 Task: Create a due date automation trigger when advanced on, on the tuesday of the week a card is due add basic not assigned to member @aryan at 11:00 AM.
Action: Mouse moved to (907, 273)
Screenshot: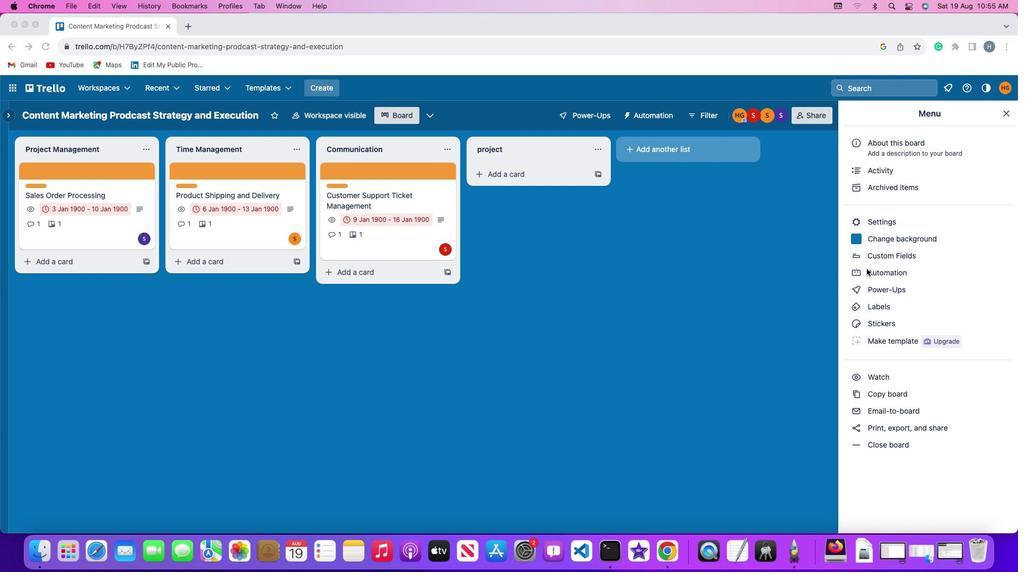 
Action: Mouse pressed left at (907, 273)
Screenshot: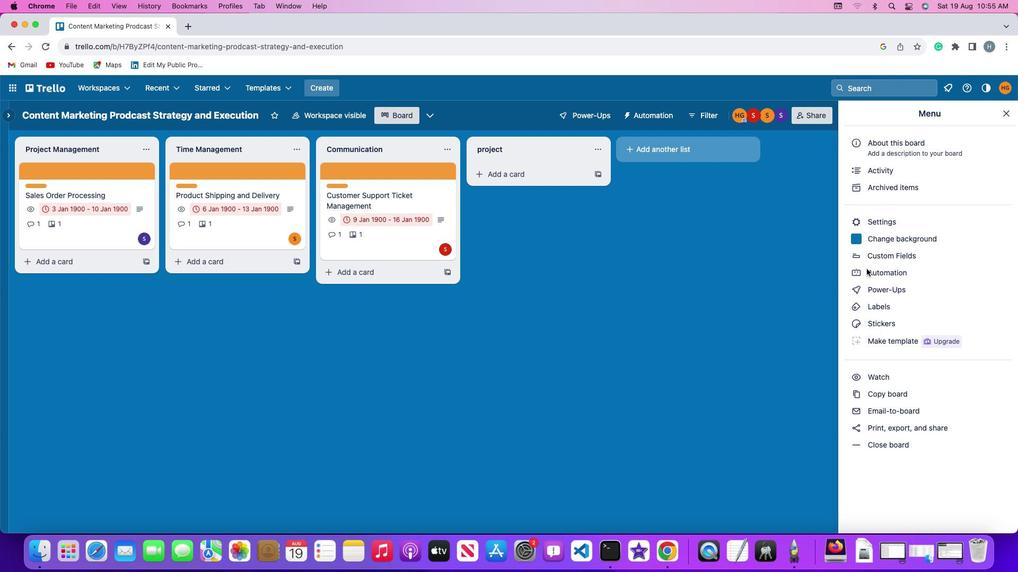 
Action: Mouse pressed left at (907, 273)
Screenshot: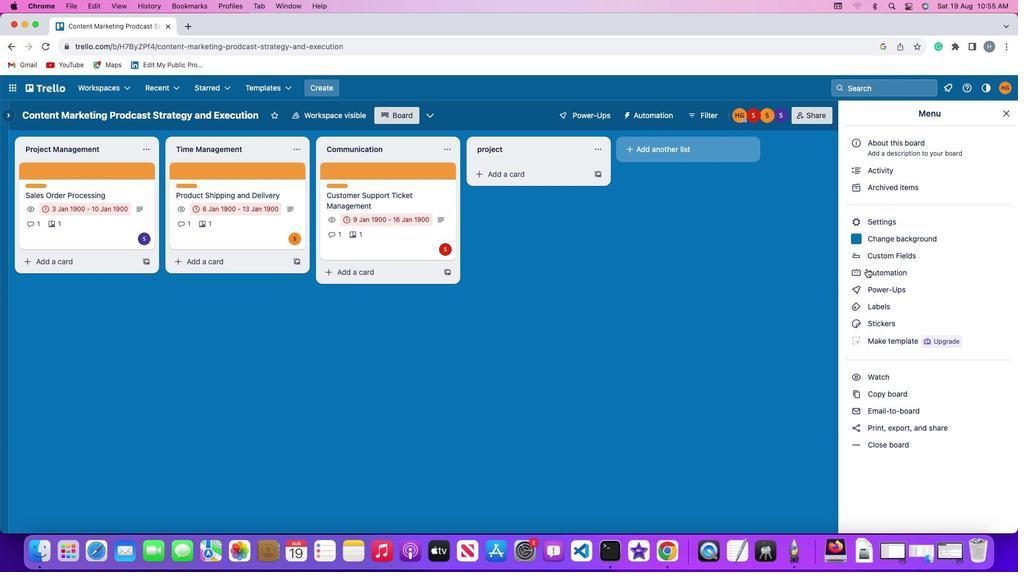 
Action: Mouse moved to (30, 258)
Screenshot: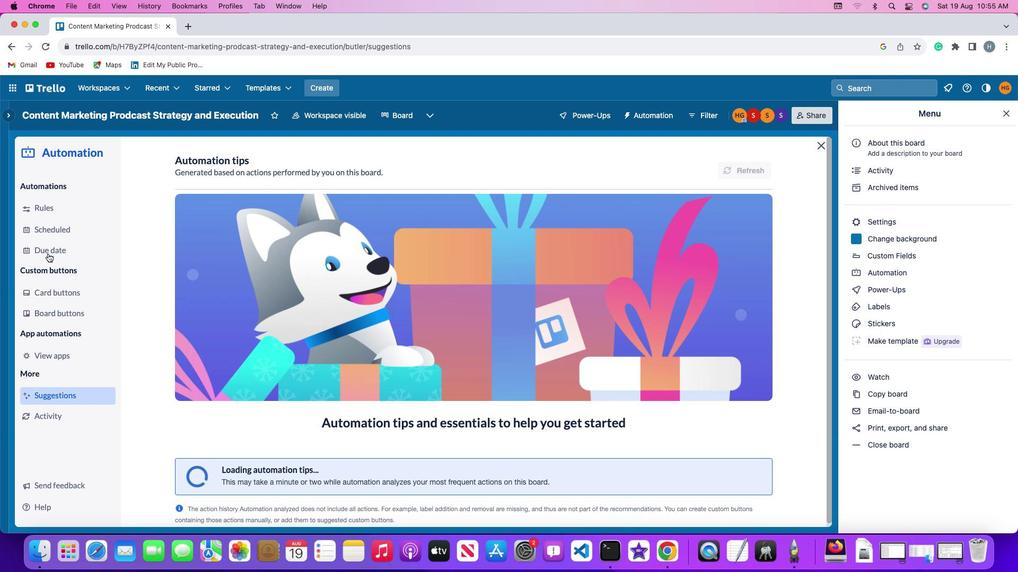 
Action: Mouse pressed left at (30, 258)
Screenshot: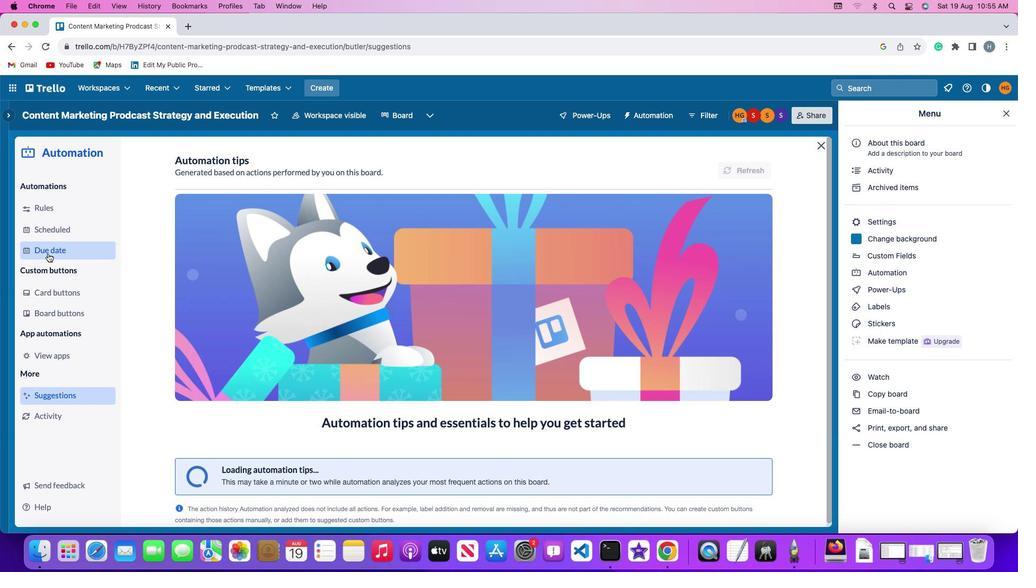 
Action: Mouse moved to (736, 172)
Screenshot: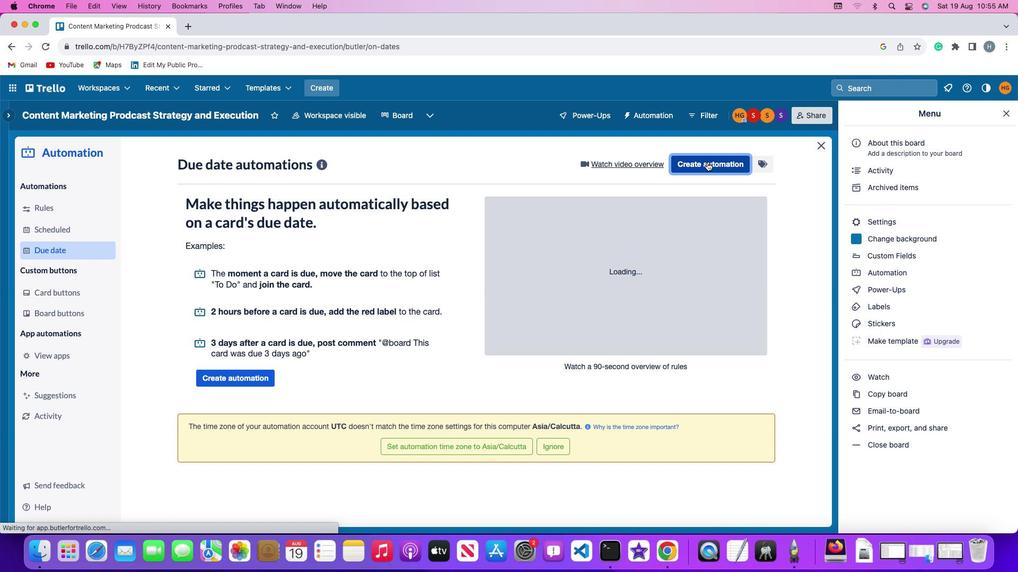 
Action: Mouse pressed left at (736, 172)
Screenshot: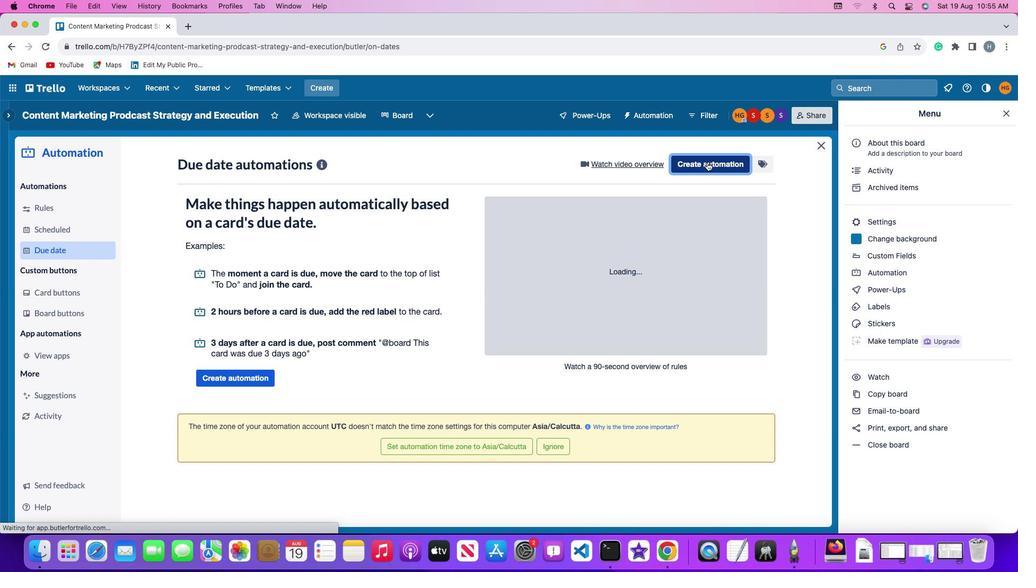 
Action: Mouse moved to (185, 267)
Screenshot: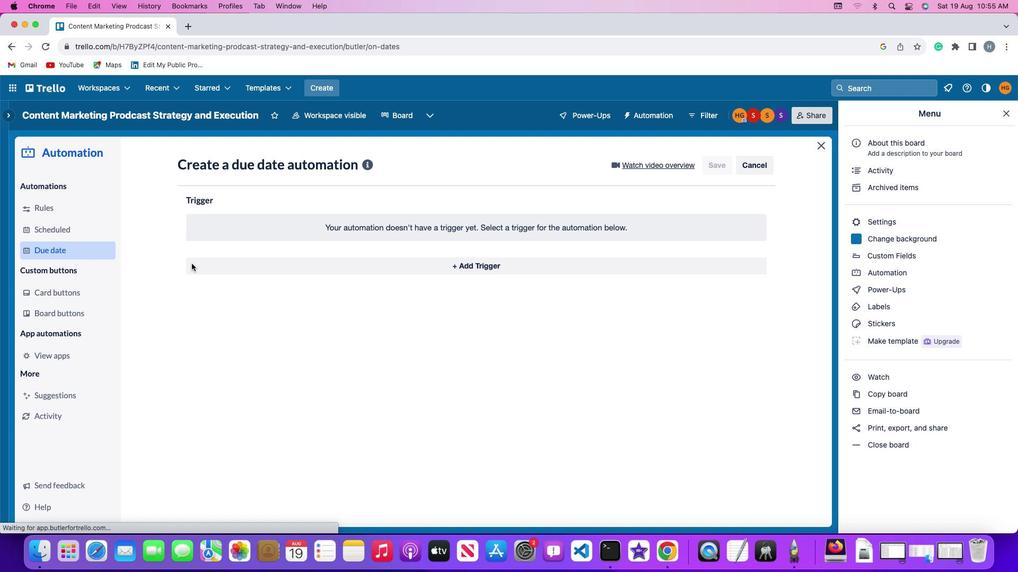 
Action: Mouse pressed left at (185, 267)
Screenshot: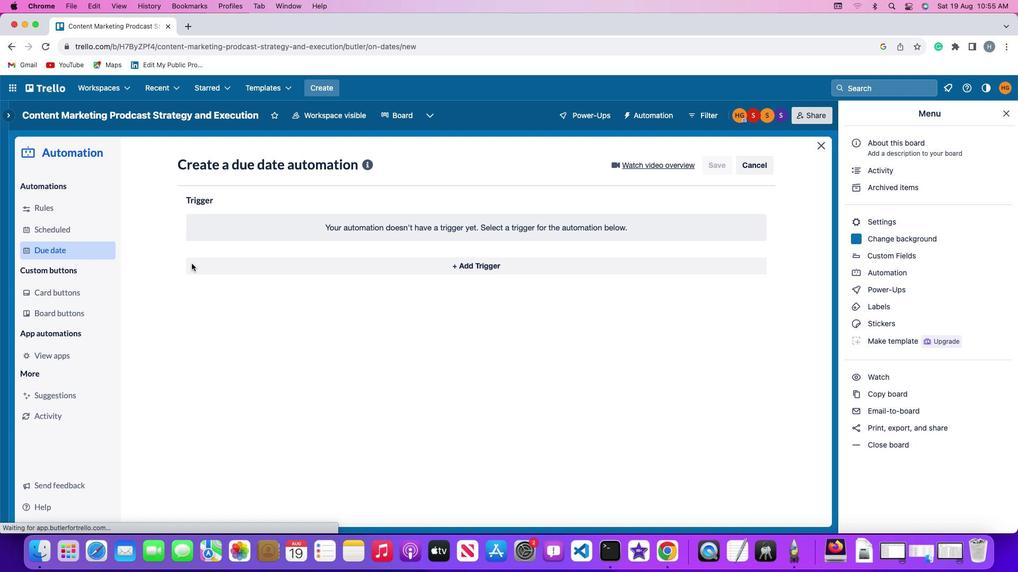 
Action: Mouse moved to (239, 458)
Screenshot: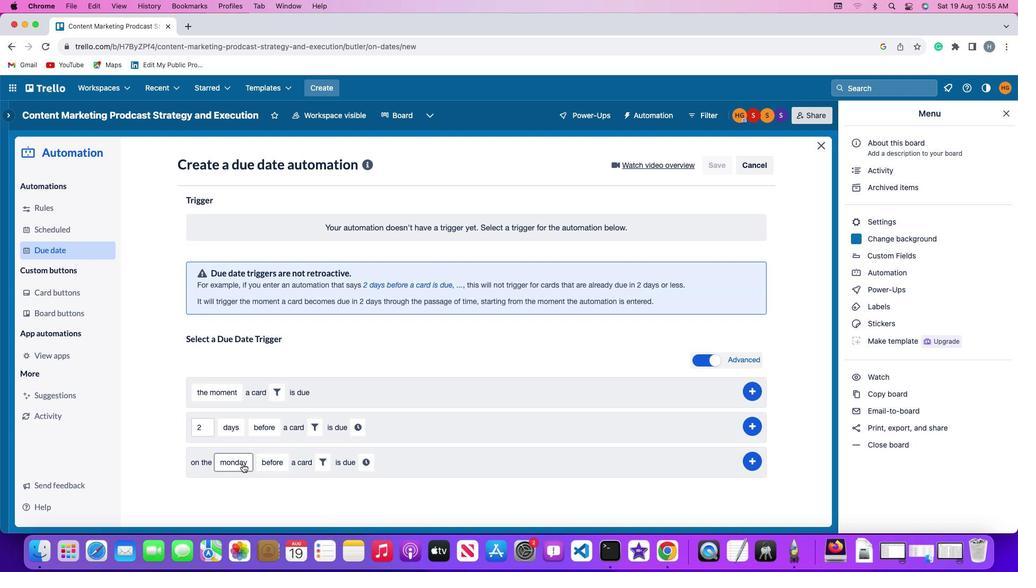 
Action: Mouse pressed left at (239, 458)
Screenshot: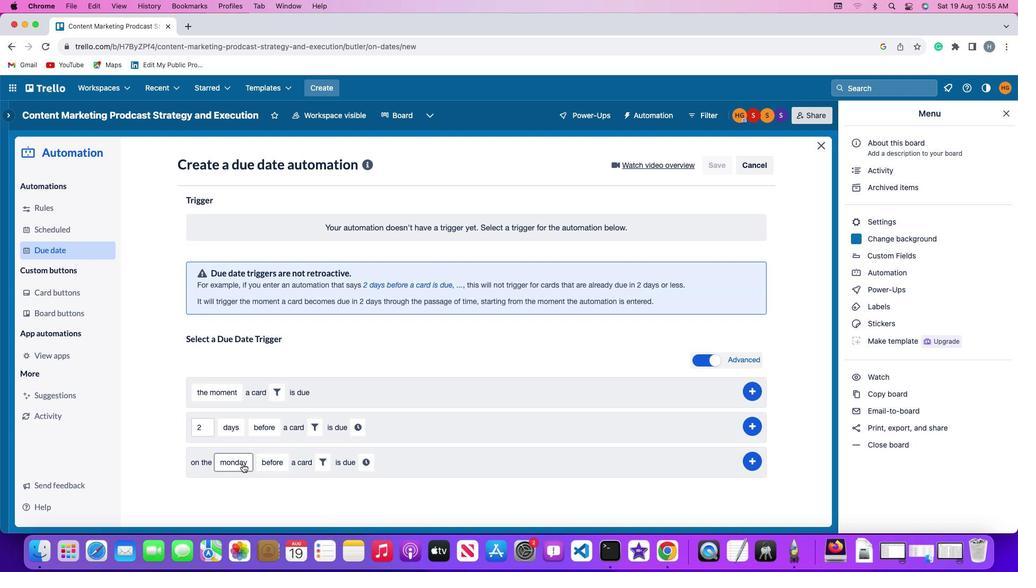 
Action: Mouse moved to (259, 338)
Screenshot: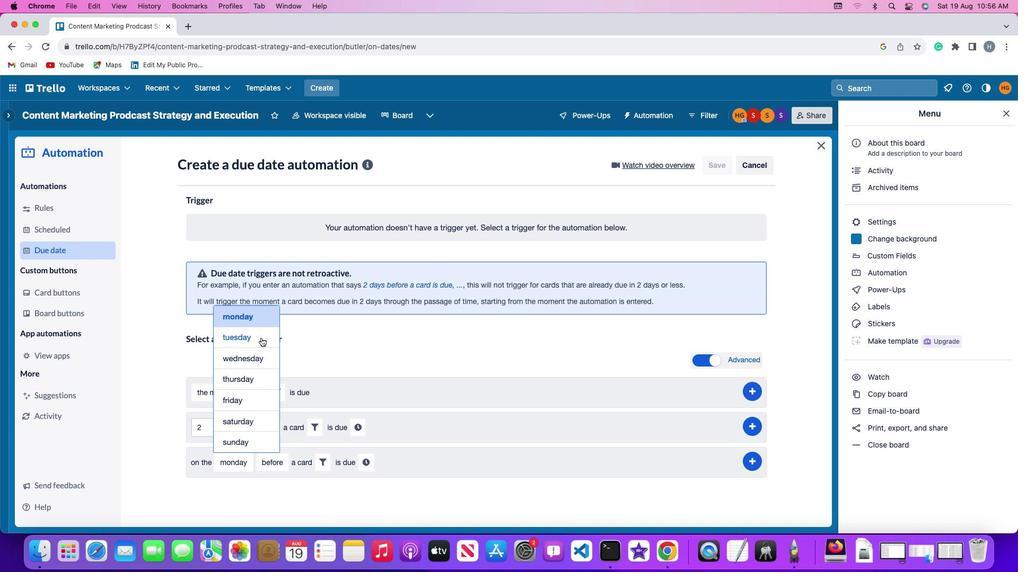 
Action: Mouse pressed left at (259, 338)
Screenshot: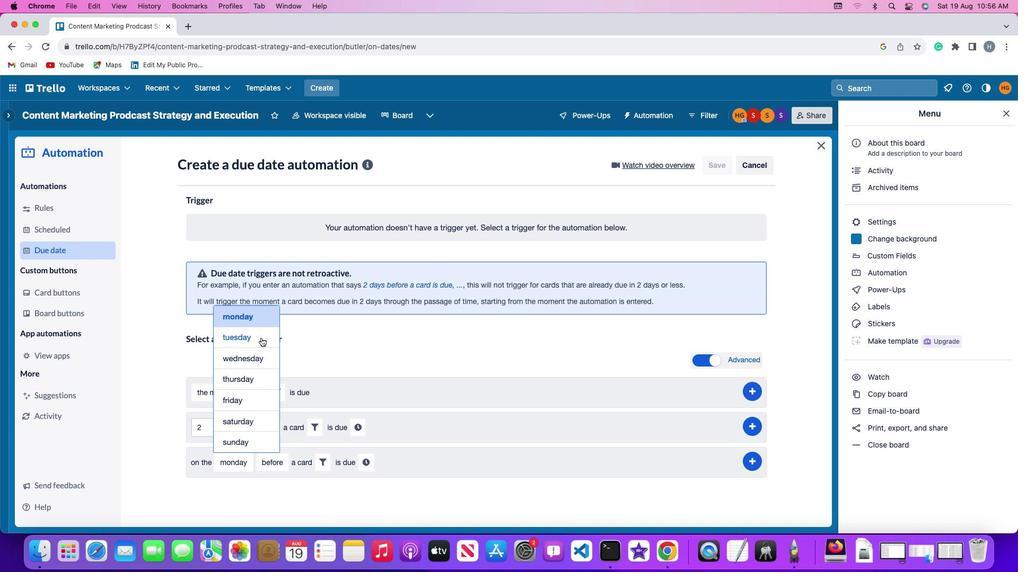 
Action: Mouse moved to (279, 457)
Screenshot: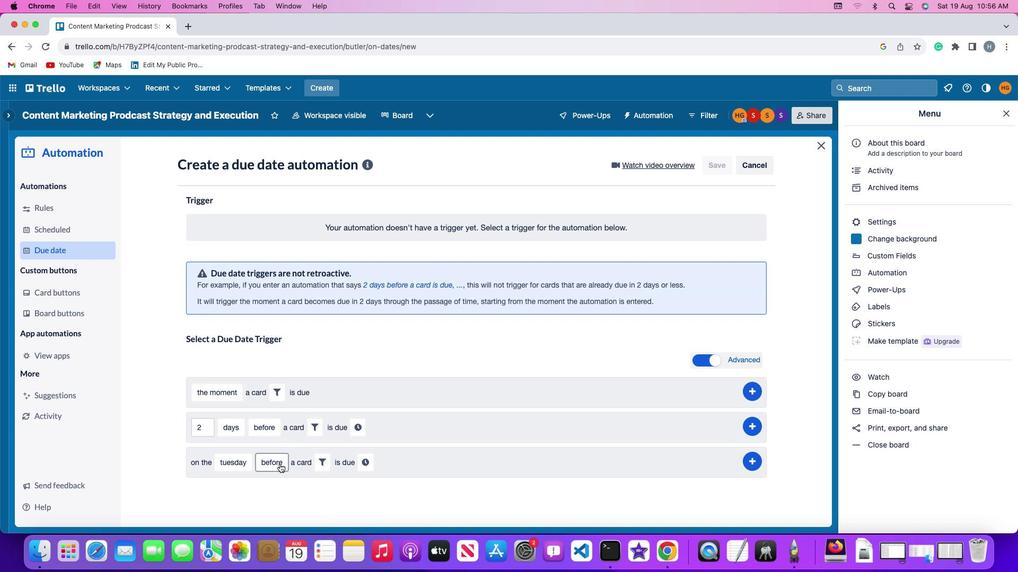 
Action: Mouse pressed left at (279, 457)
Screenshot: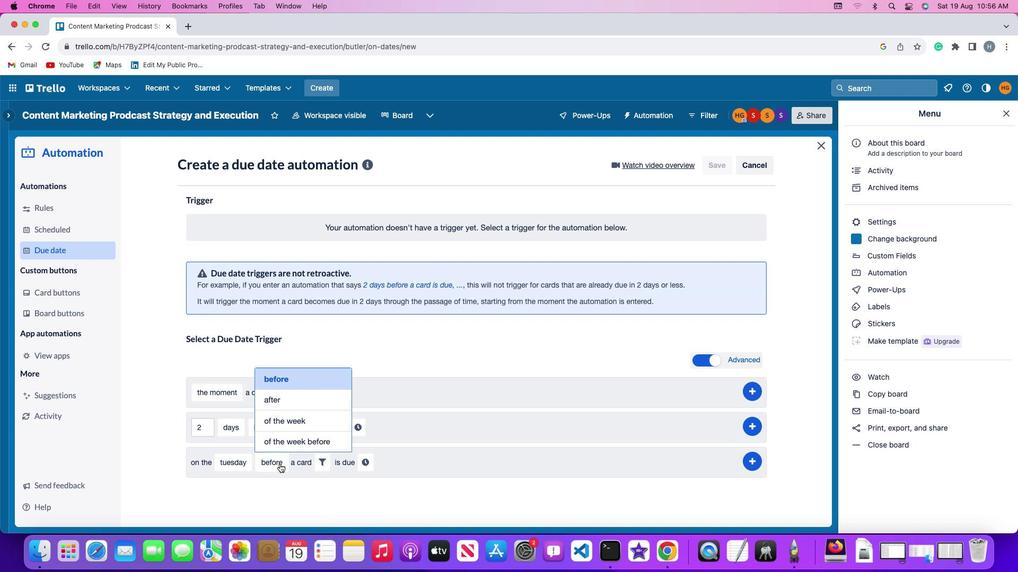 
Action: Mouse moved to (291, 419)
Screenshot: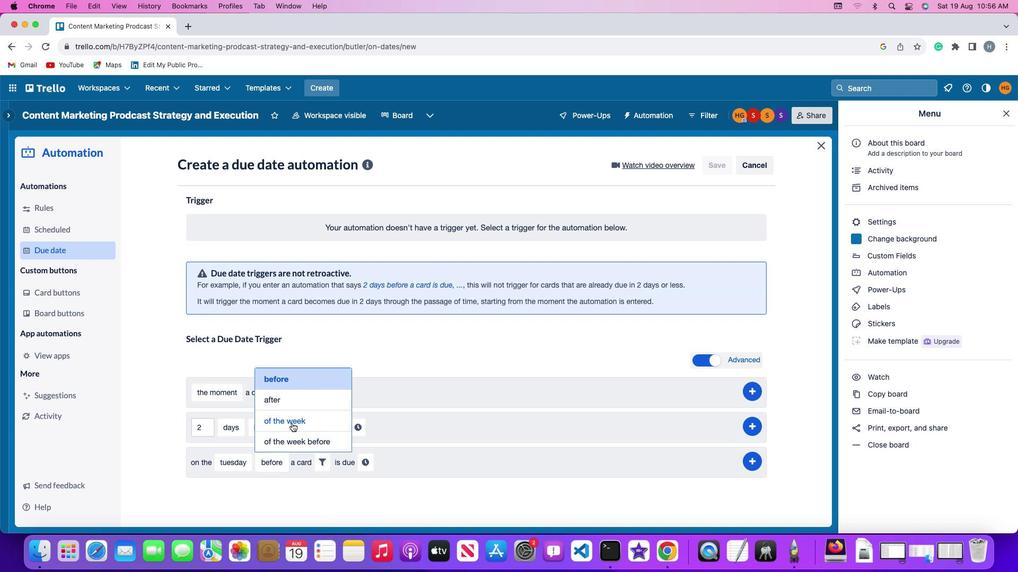 
Action: Mouse pressed left at (291, 419)
Screenshot: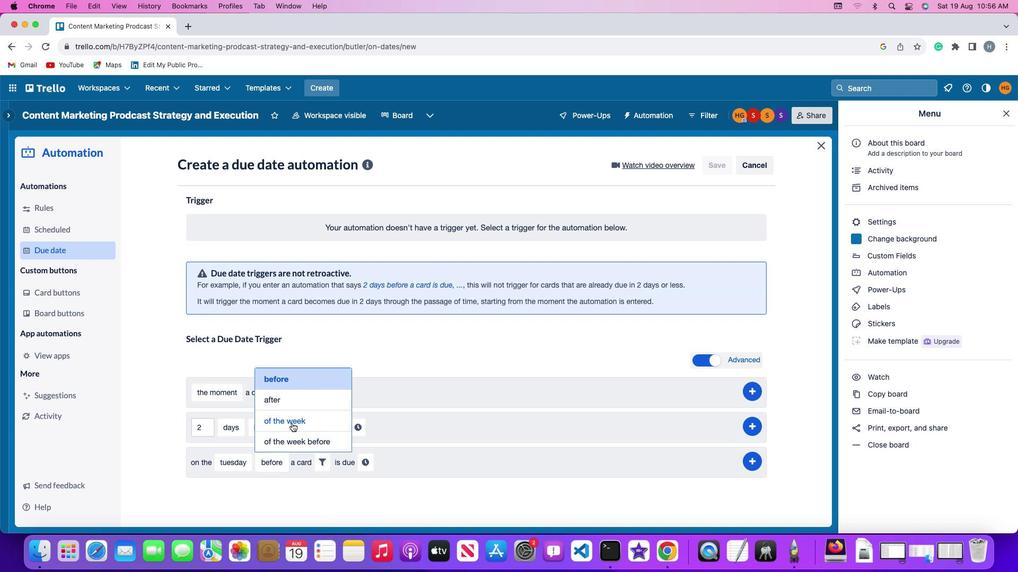 
Action: Mouse moved to (332, 457)
Screenshot: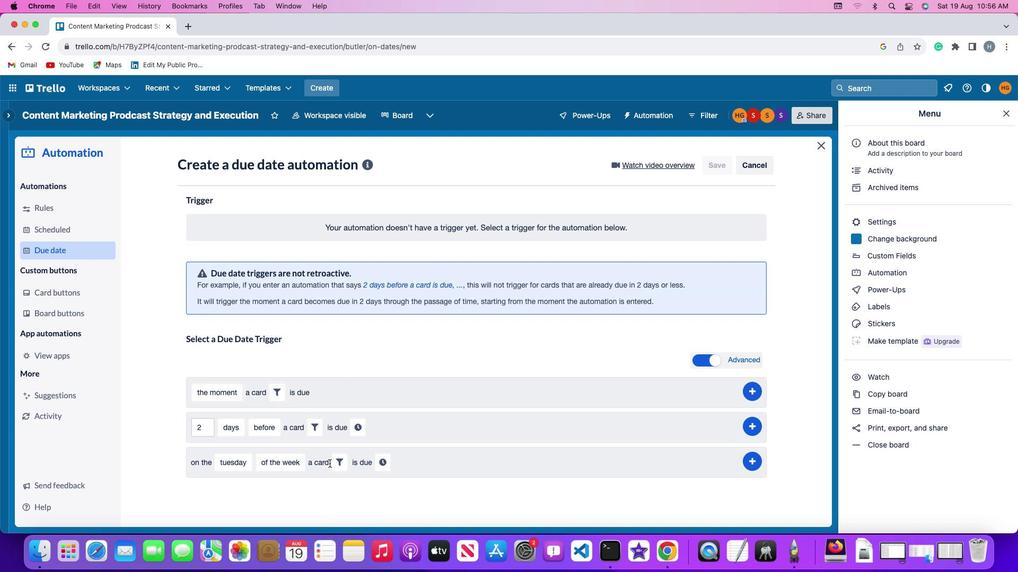 
Action: Mouse pressed left at (332, 457)
Screenshot: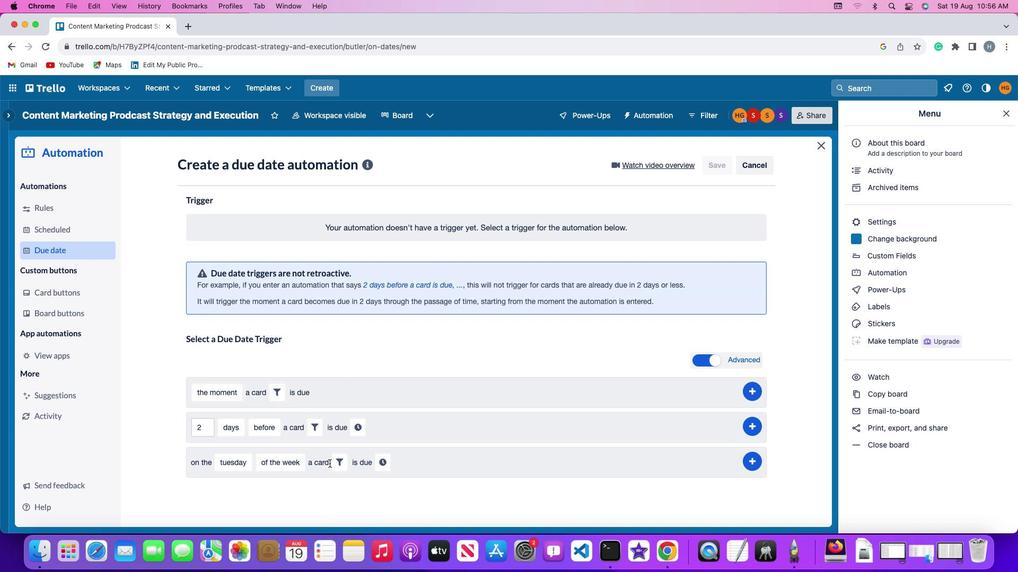 
Action: Mouse moved to (339, 457)
Screenshot: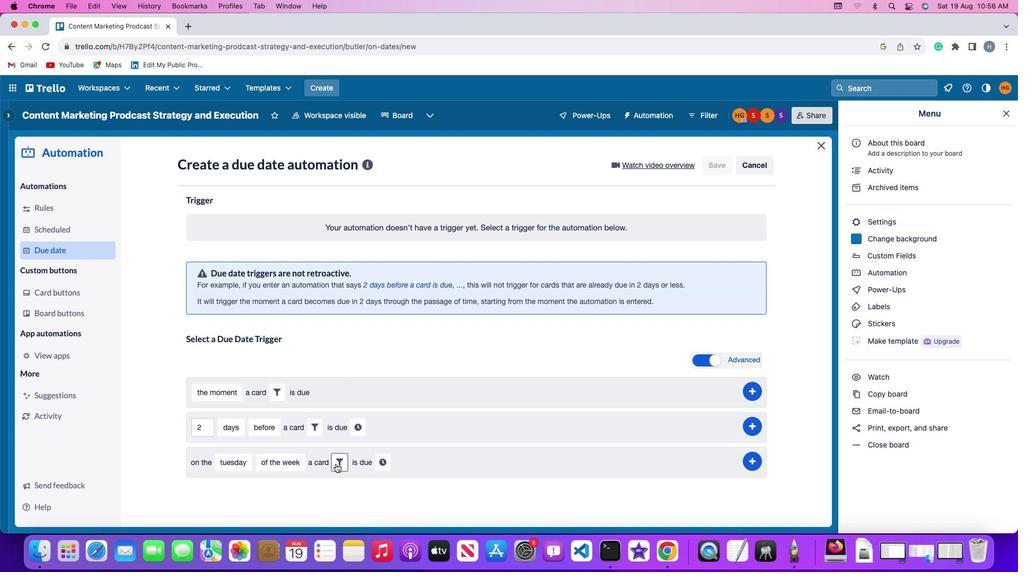 
Action: Mouse pressed left at (339, 457)
Screenshot: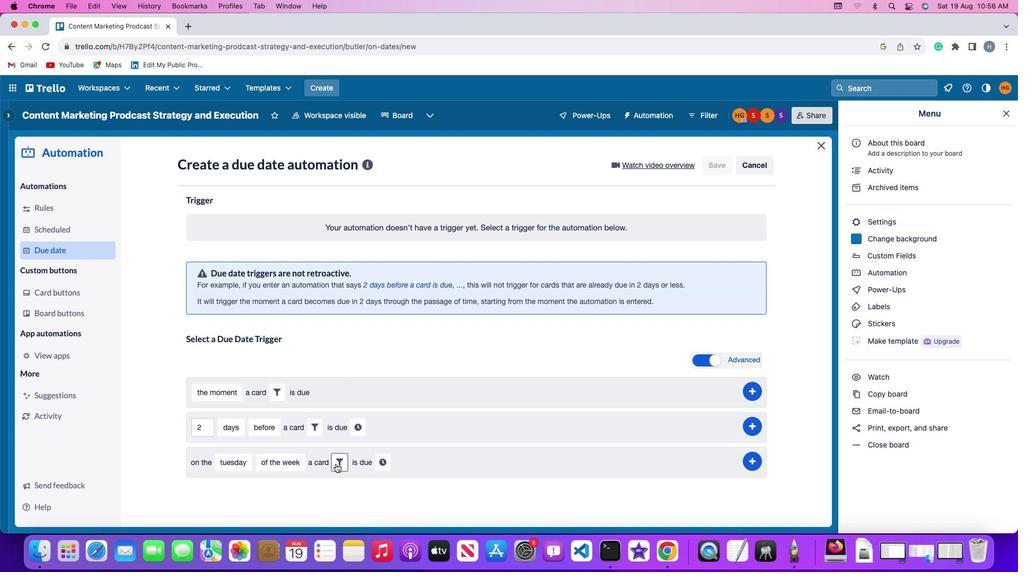 
Action: Mouse moved to (310, 487)
Screenshot: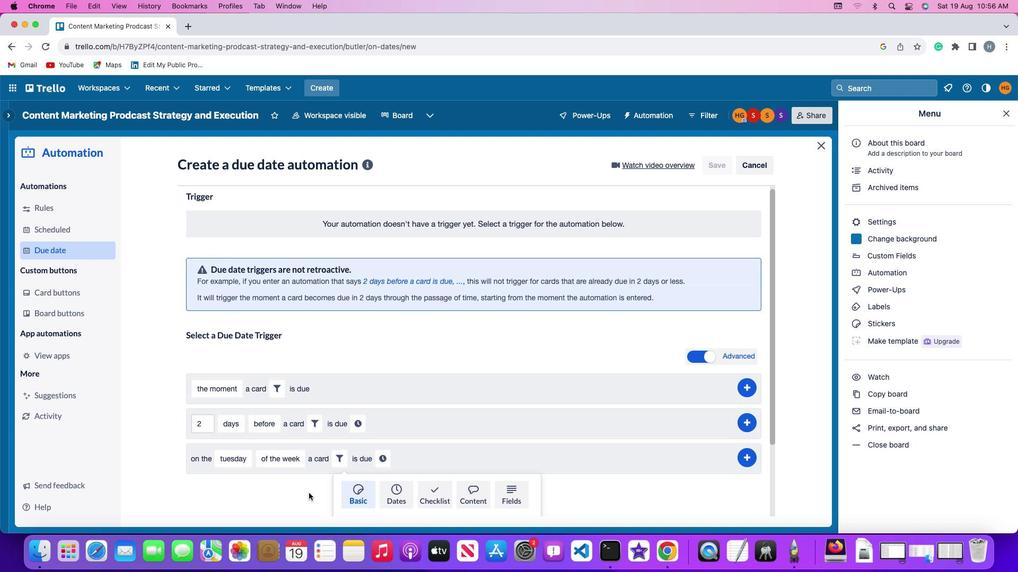 
Action: Mouse scrolled (310, 487) with delta (-19, 17)
Screenshot: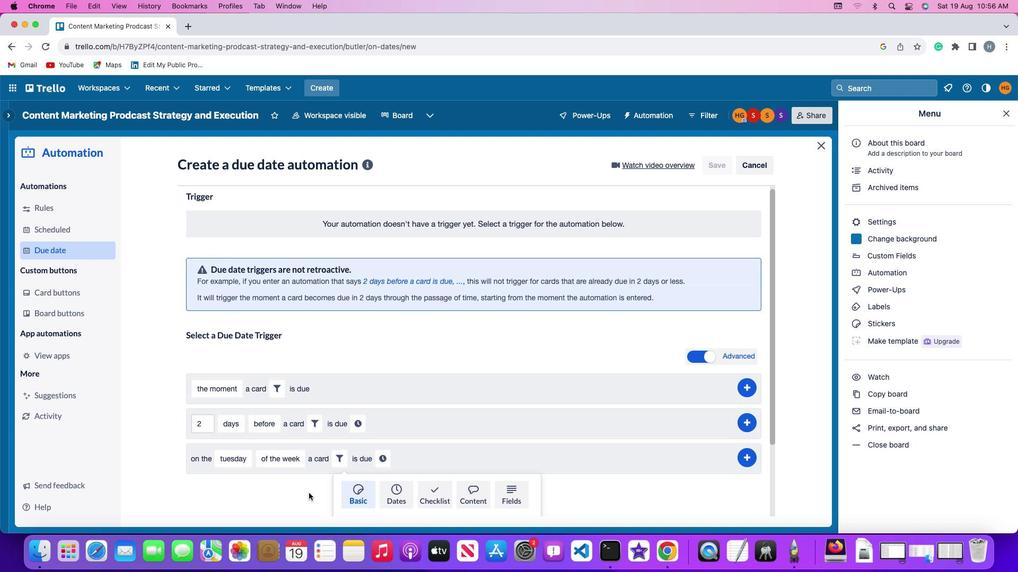 
Action: Mouse scrolled (310, 487) with delta (-19, 17)
Screenshot: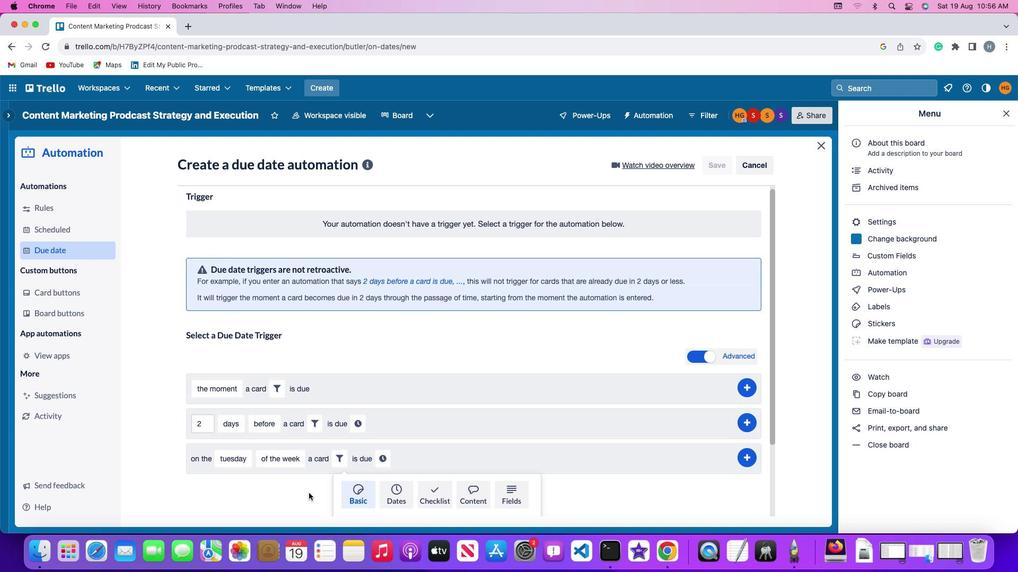 
Action: Mouse scrolled (310, 487) with delta (-19, 15)
Screenshot: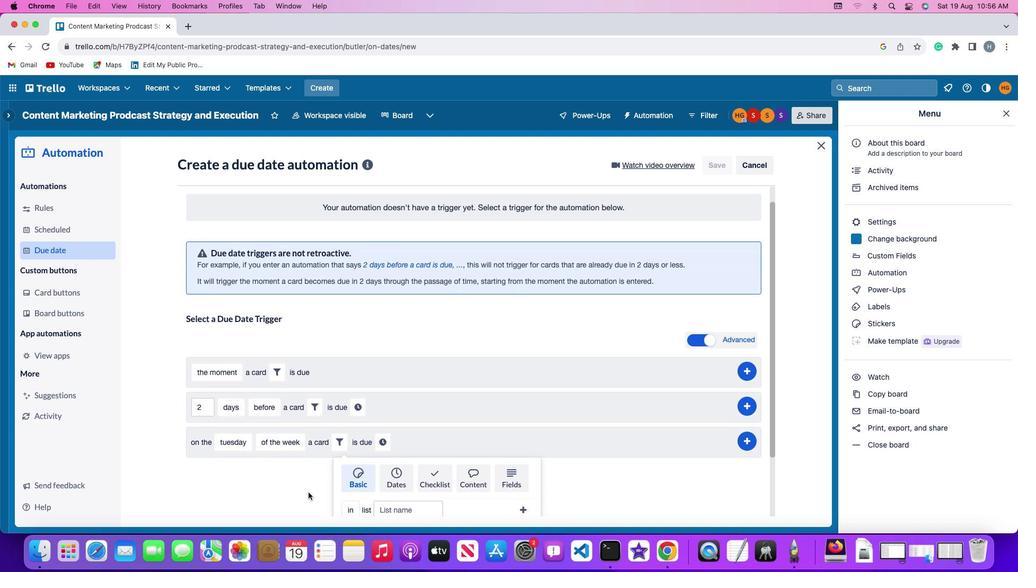 
Action: Mouse scrolled (310, 487) with delta (-19, 15)
Screenshot: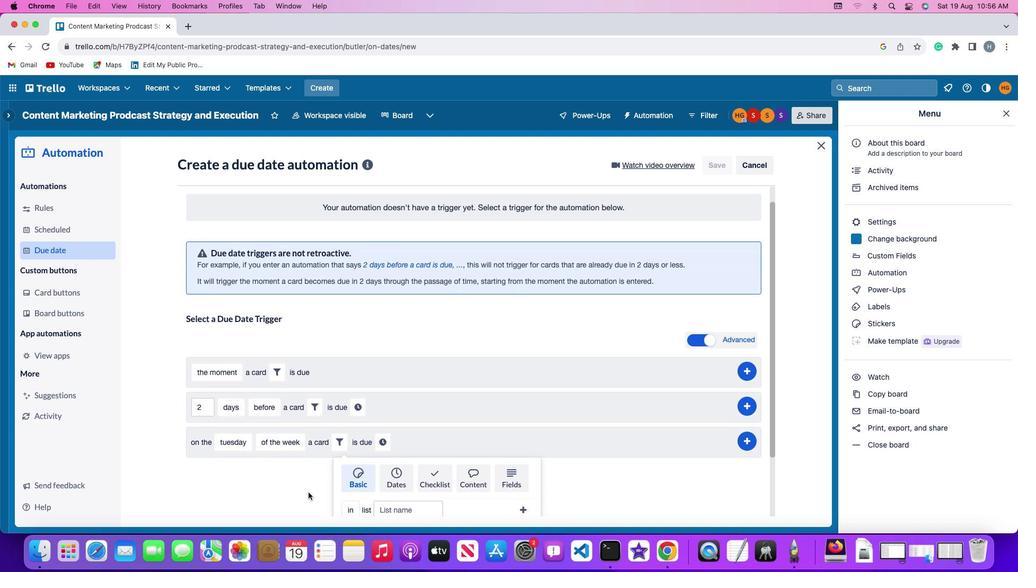 
Action: Mouse moved to (310, 485)
Screenshot: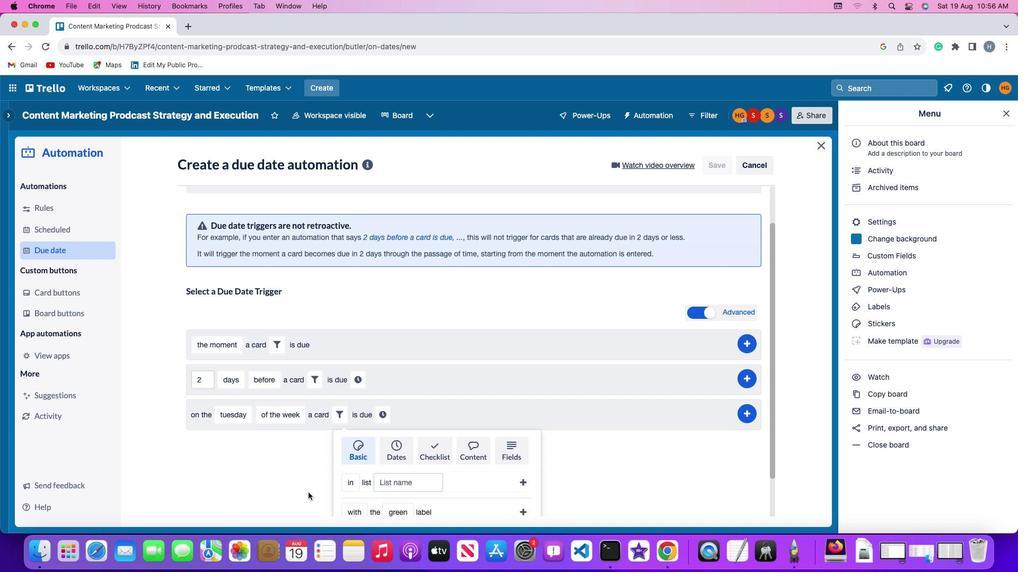 
Action: Mouse scrolled (310, 485) with delta (-19, 14)
Screenshot: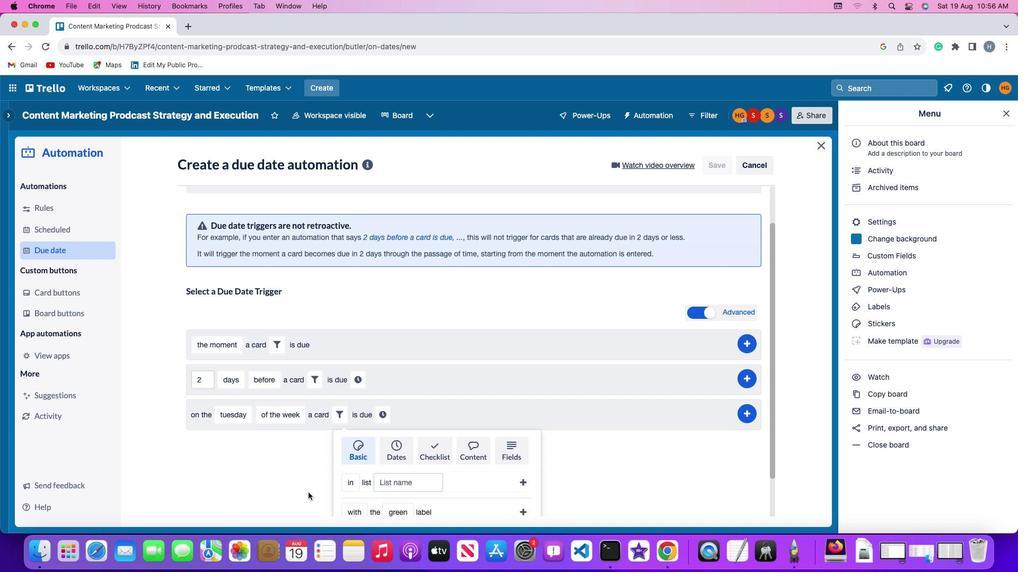 
Action: Mouse moved to (310, 484)
Screenshot: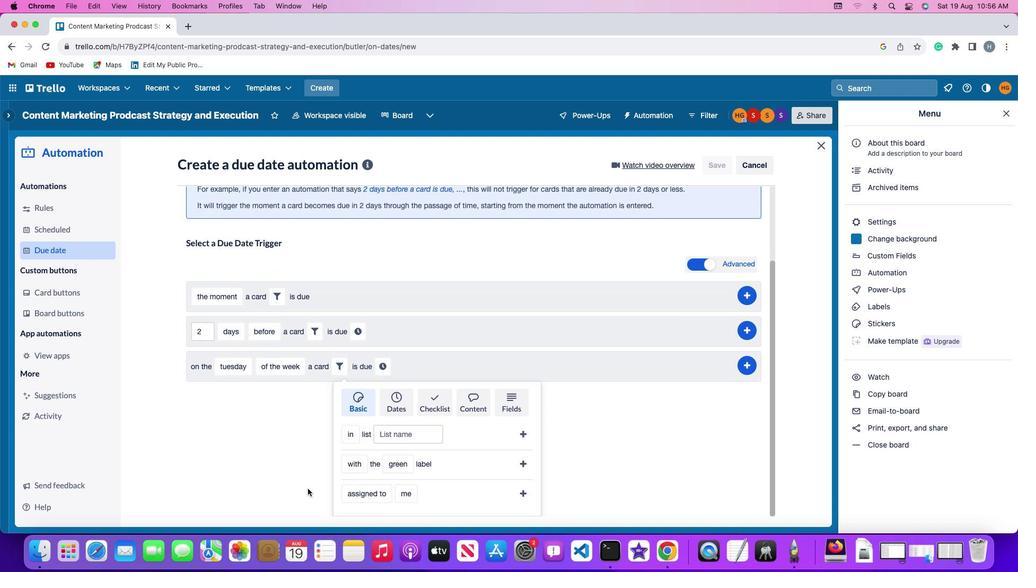 
Action: Mouse scrolled (310, 484) with delta (-19, 17)
Screenshot: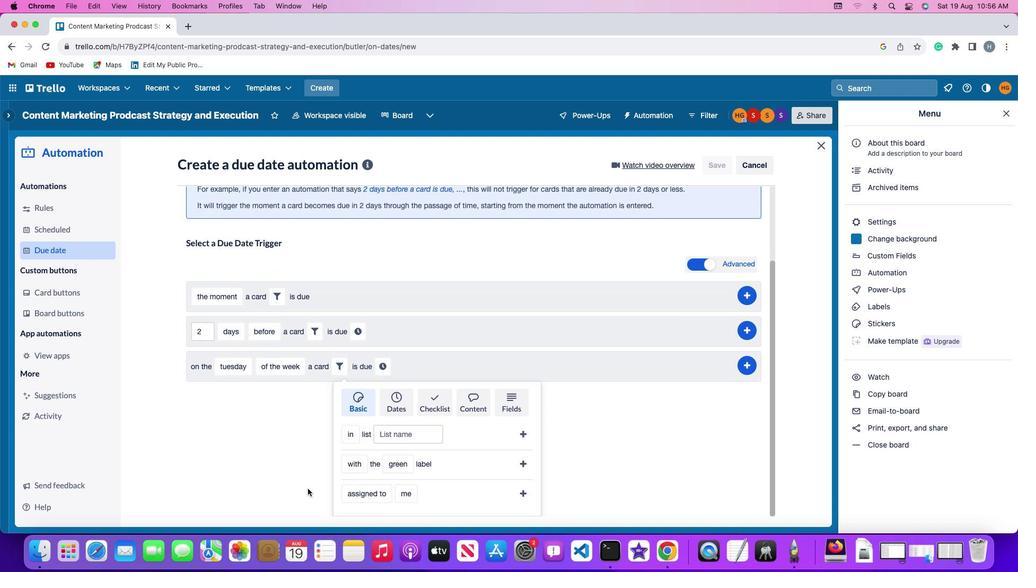 
Action: Mouse moved to (309, 483)
Screenshot: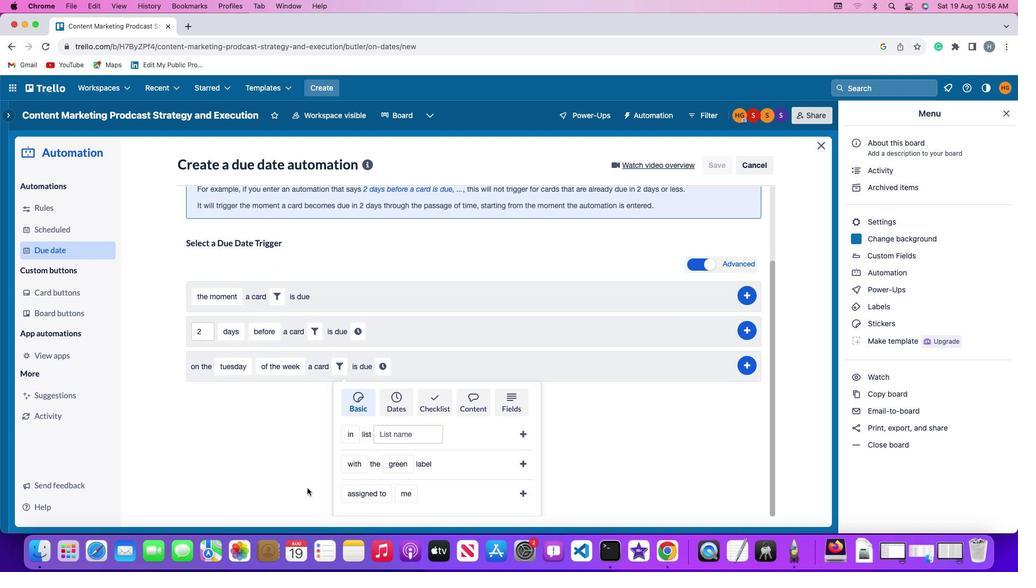 
Action: Mouse scrolled (309, 483) with delta (-19, 17)
Screenshot: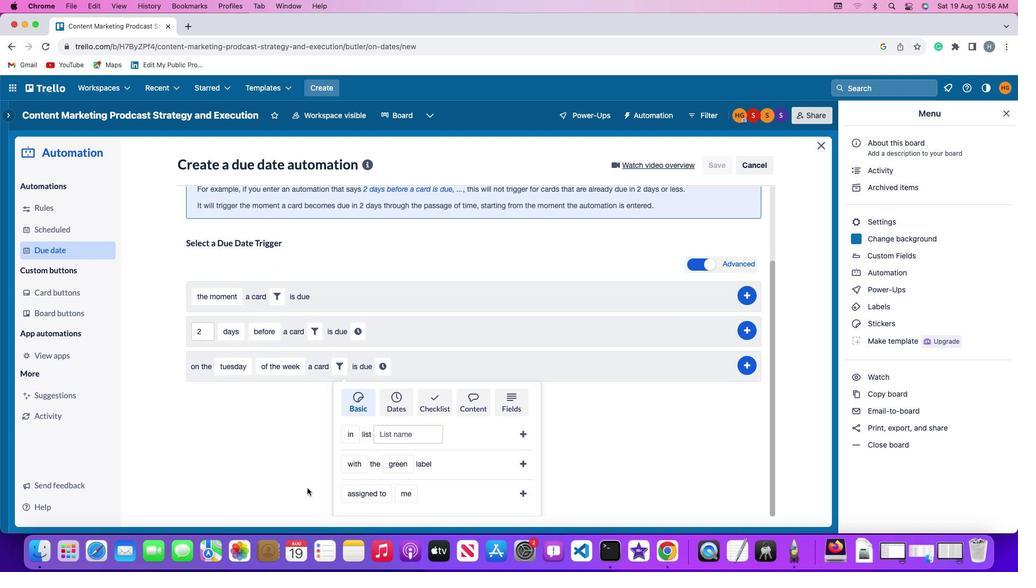 
Action: Mouse moved to (308, 480)
Screenshot: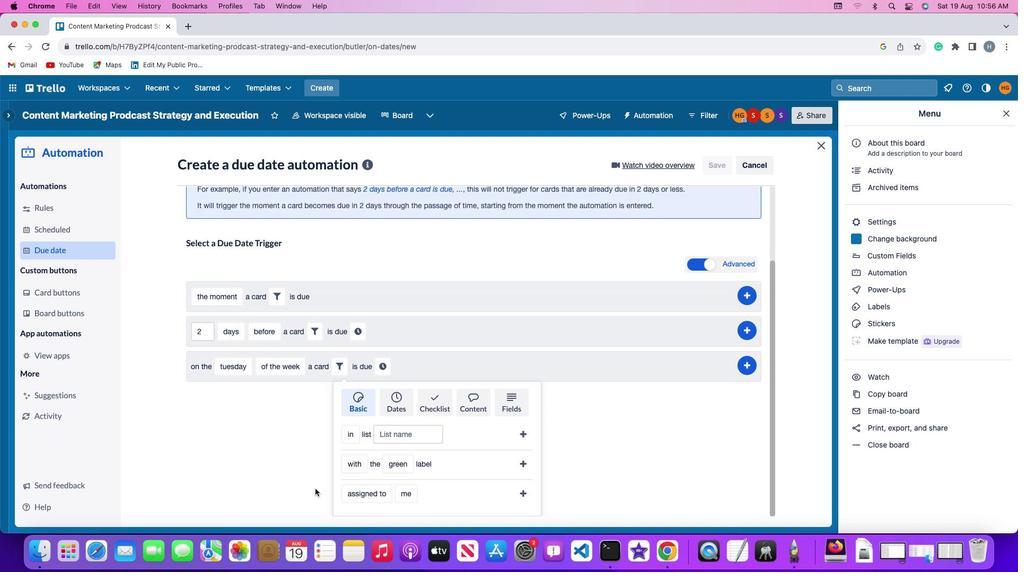 
Action: Mouse scrolled (308, 480) with delta (-19, 16)
Screenshot: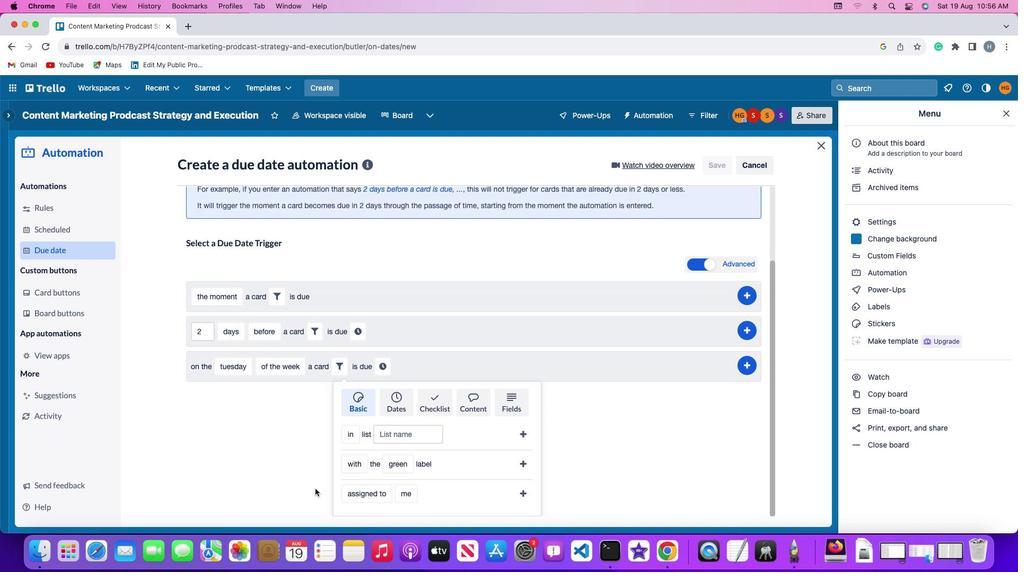 
Action: Mouse moved to (376, 488)
Screenshot: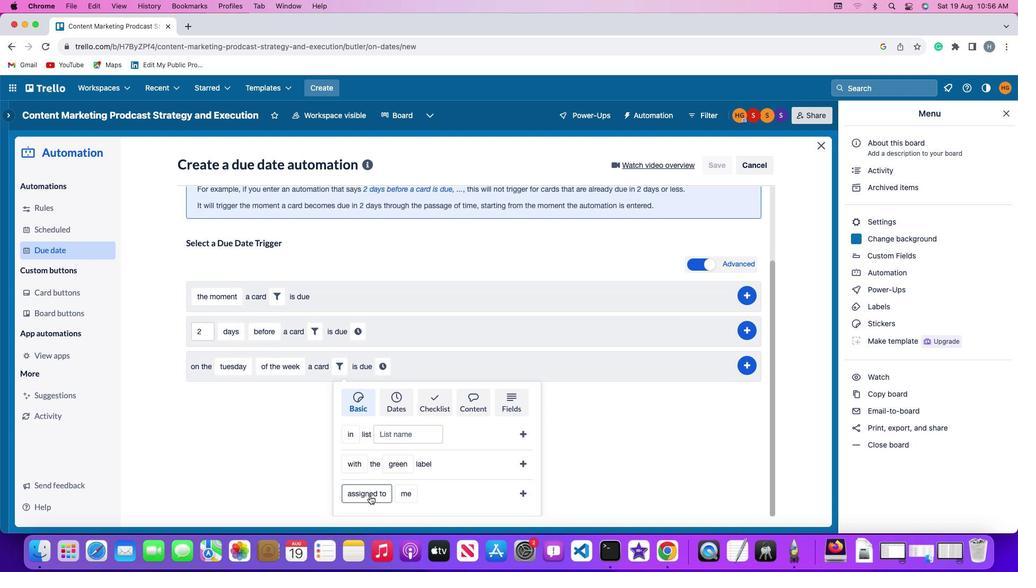 
Action: Mouse pressed left at (376, 488)
Screenshot: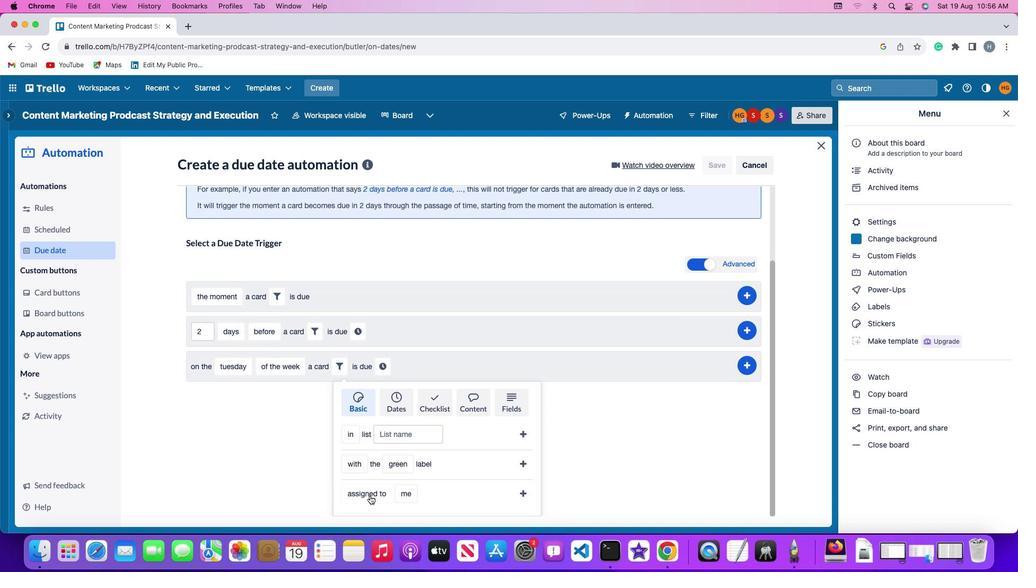 
Action: Mouse moved to (377, 468)
Screenshot: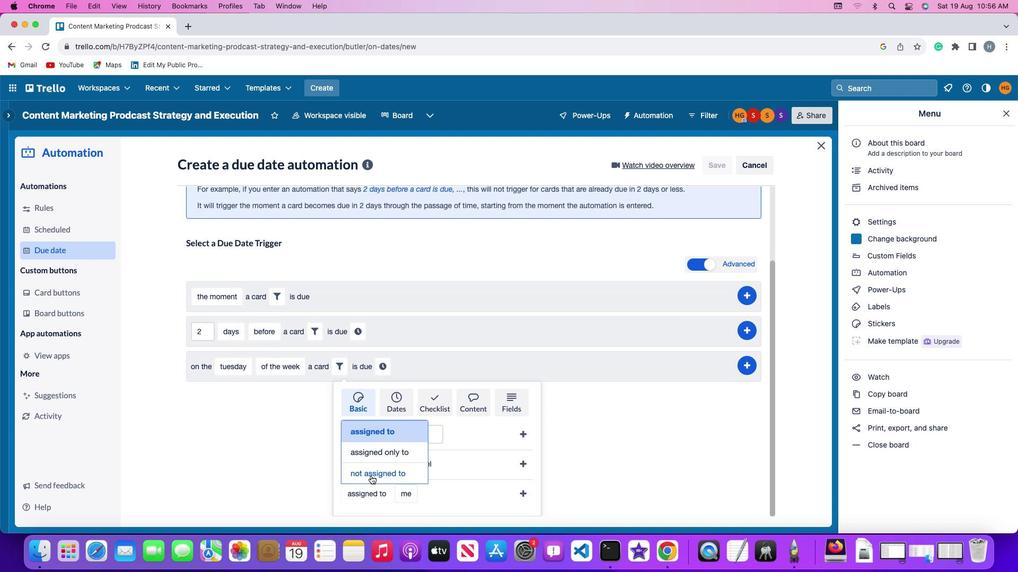 
Action: Mouse pressed left at (377, 468)
Screenshot: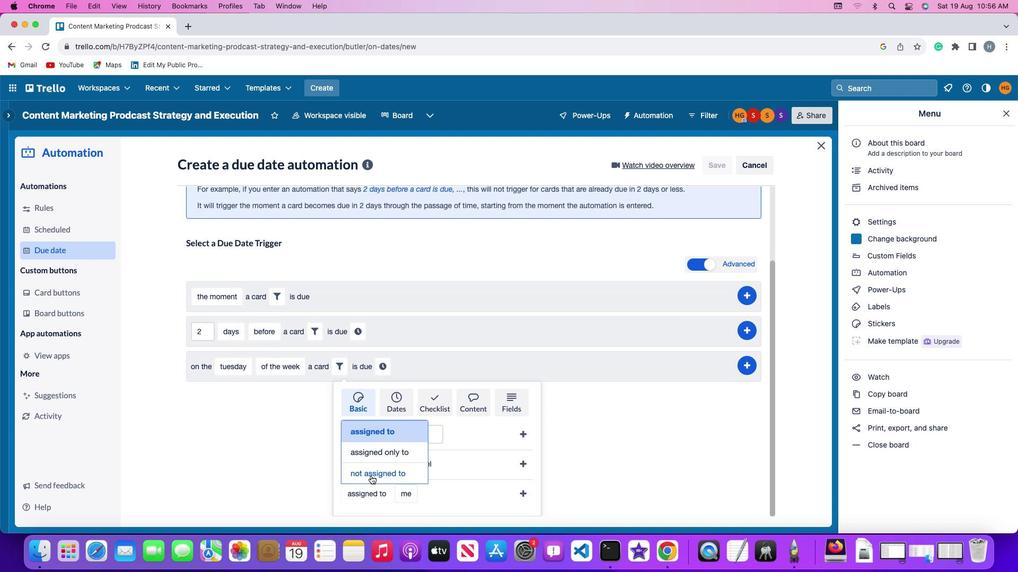 
Action: Mouse moved to (426, 483)
Screenshot: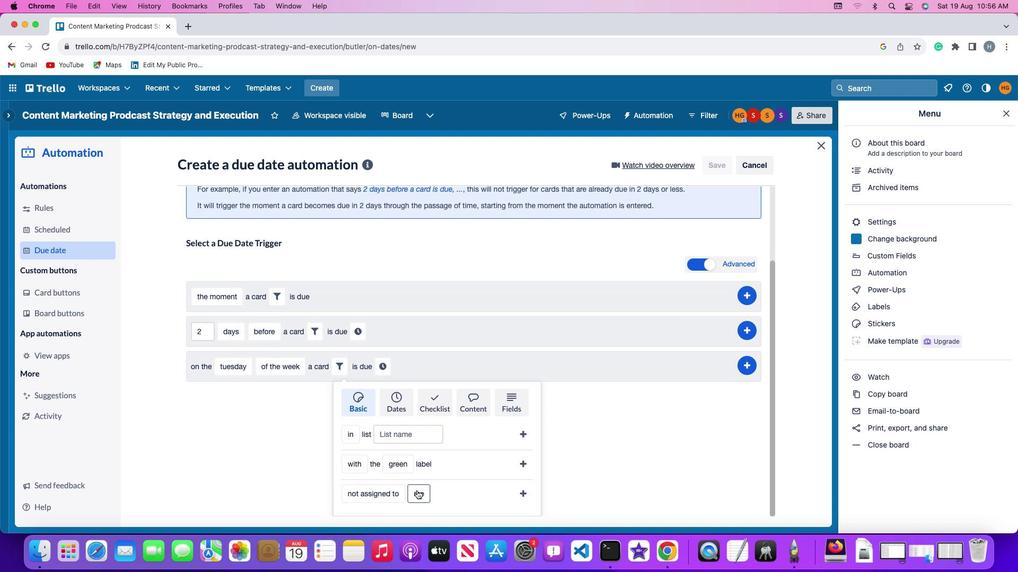 
Action: Mouse pressed left at (426, 483)
Screenshot: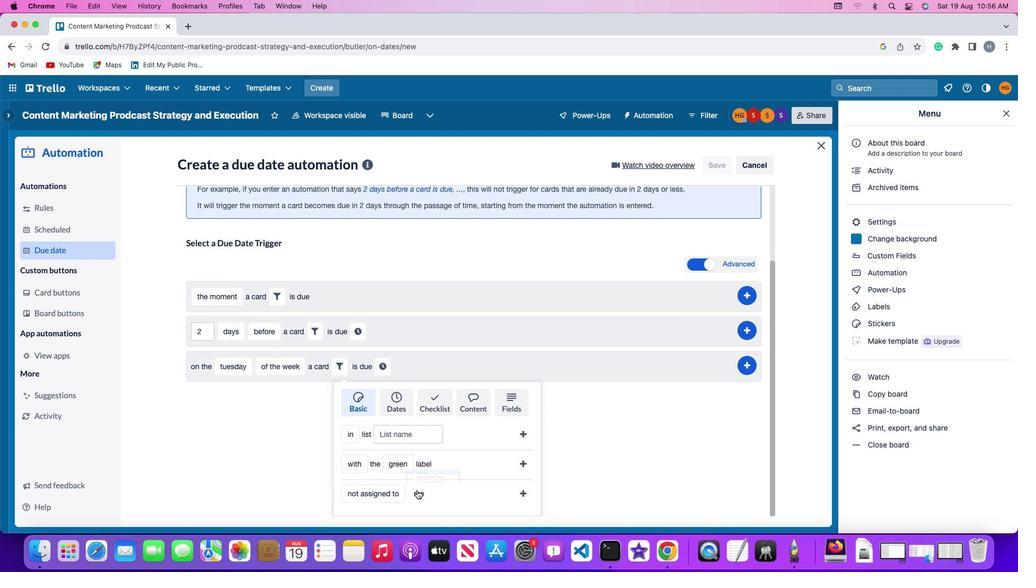 
Action: Mouse moved to (429, 464)
Screenshot: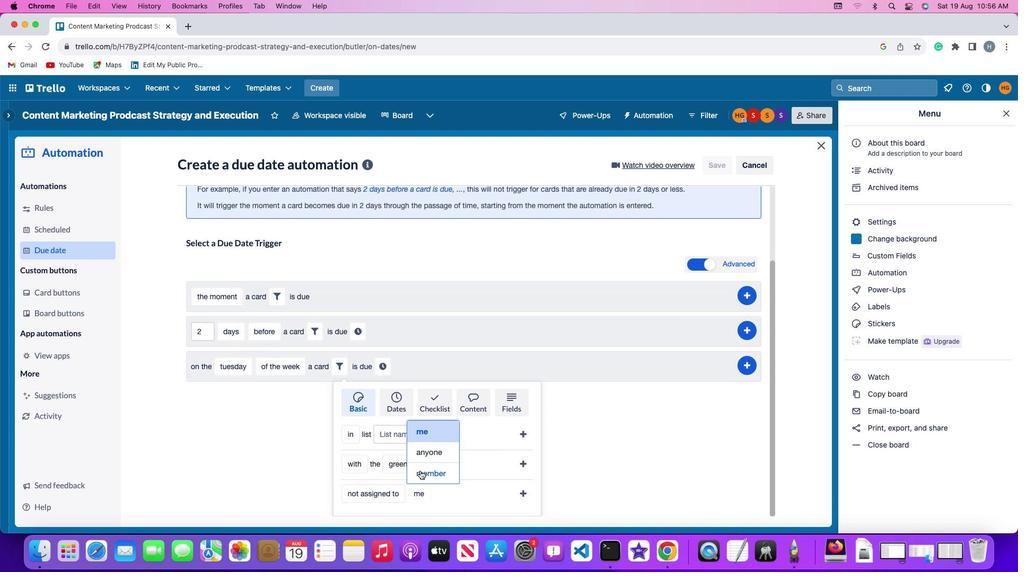 
Action: Mouse pressed left at (429, 464)
Screenshot: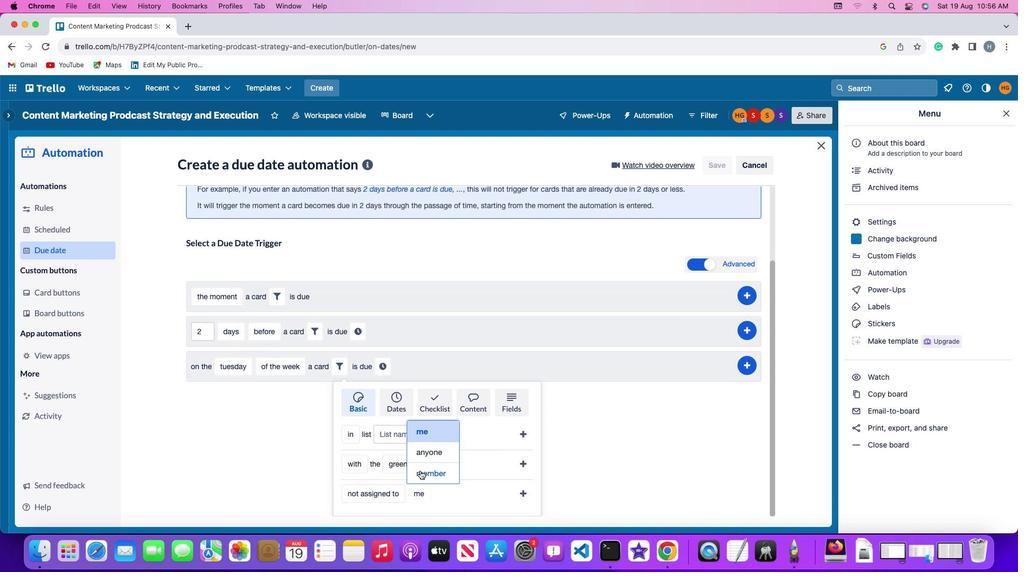 
Action: Mouse moved to (493, 487)
Screenshot: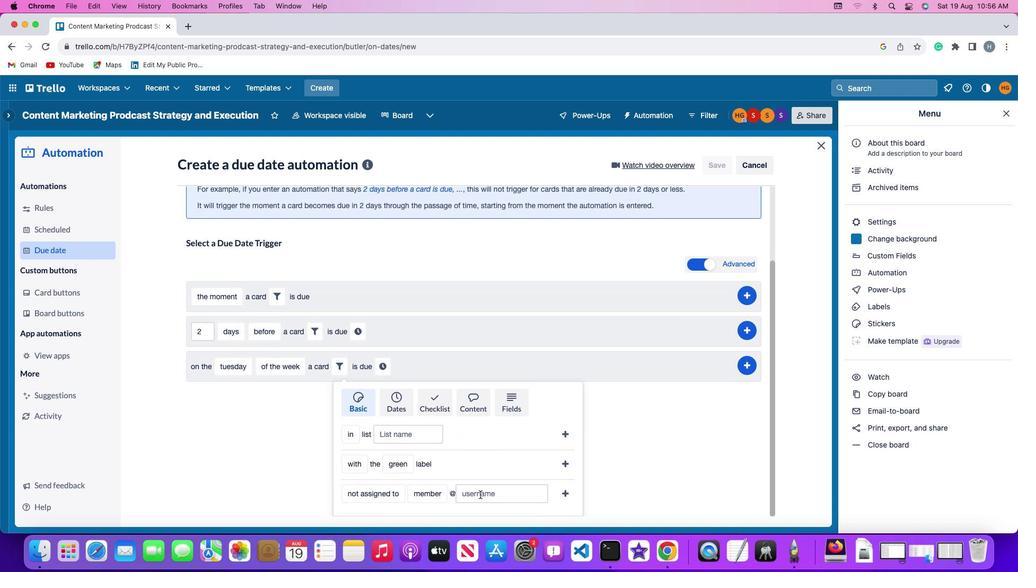 
Action: Mouse pressed left at (493, 487)
Screenshot: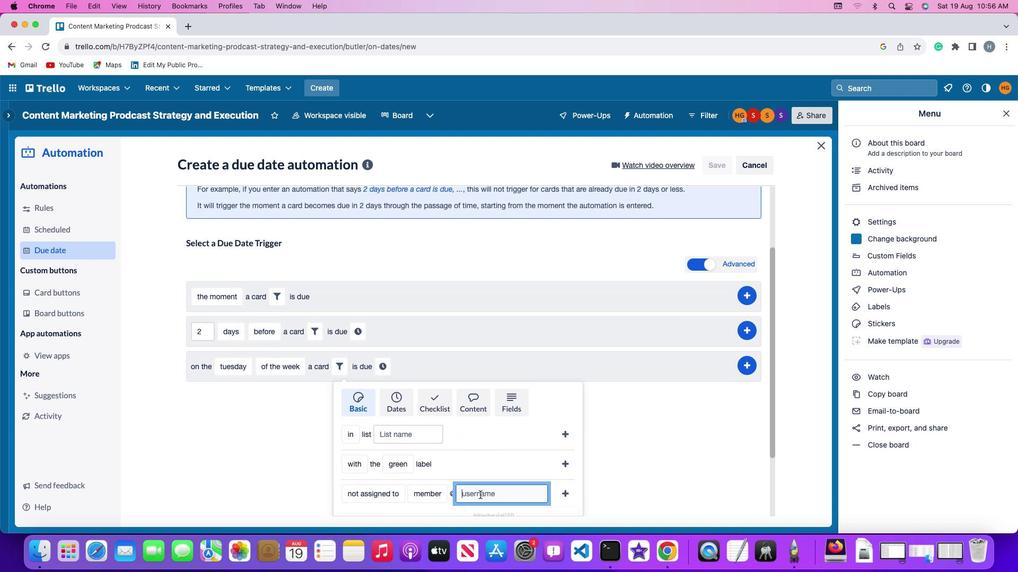 
Action: Mouse moved to (492, 485)
Screenshot: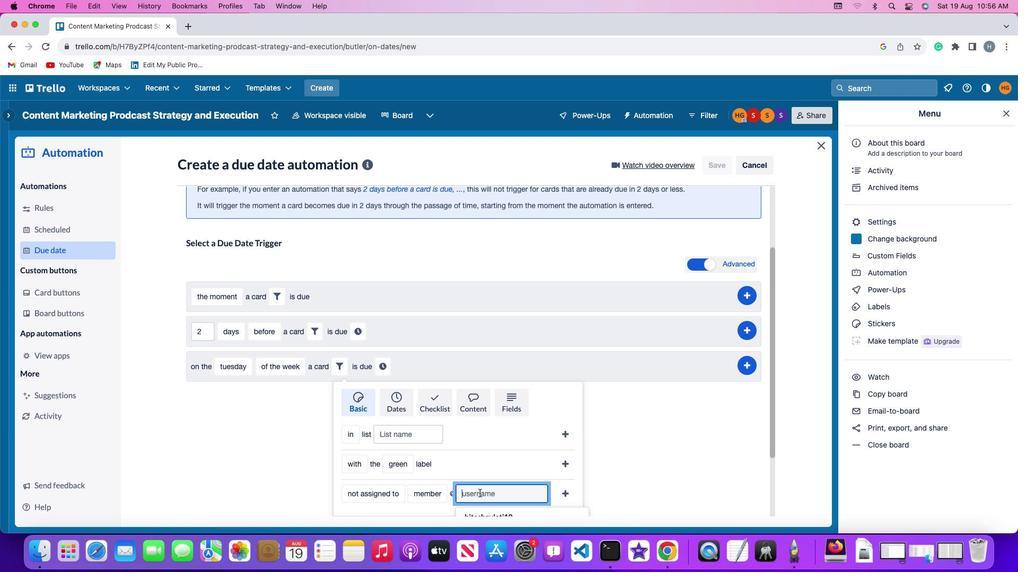 
Action: Key pressed 'a''r''y''a''n'
Screenshot: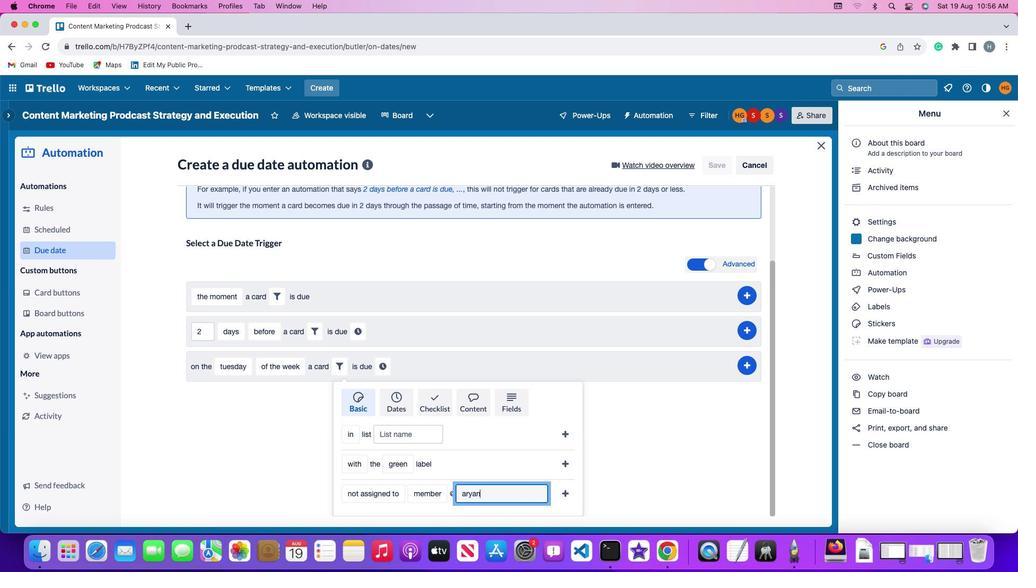 
Action: Mouse moved to (583, 484)
Screenshot: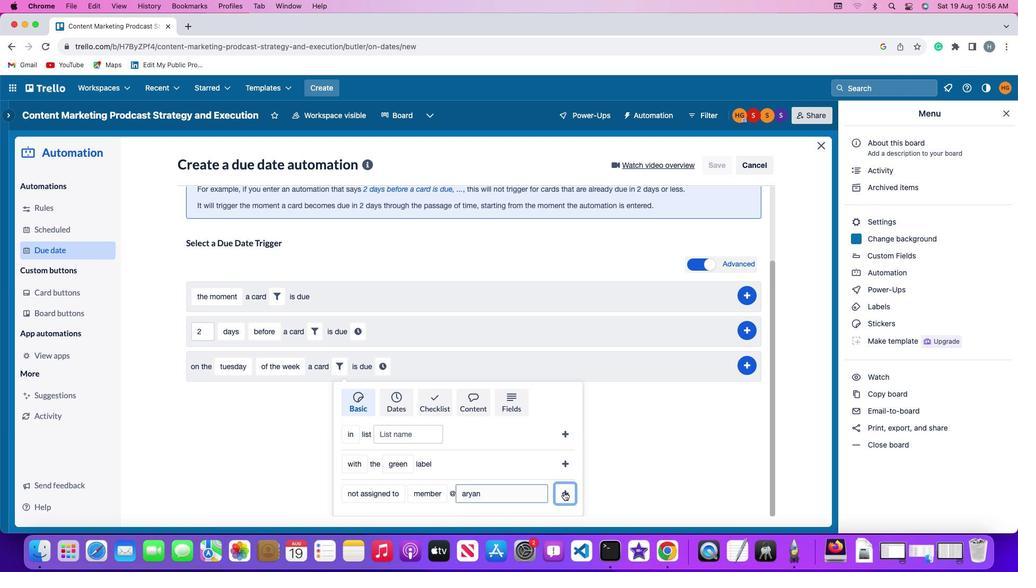 
Action: Mouse pressed left at (583, 484)
Screenshot: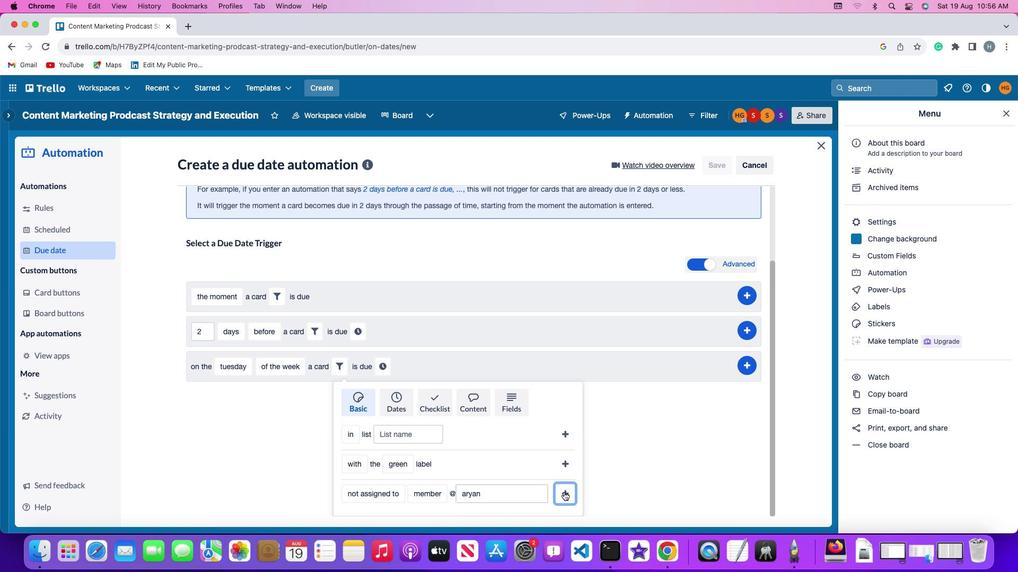 
Action: Mouse moved to (534, 452)
Screenshot: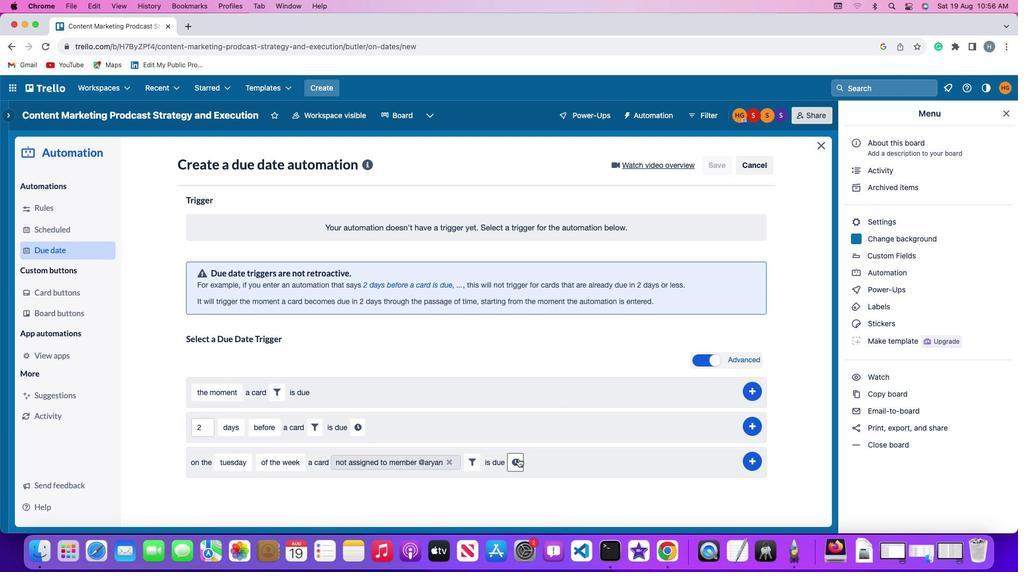 
Action: Mouse pressed left at (534, 452)
Screenshot: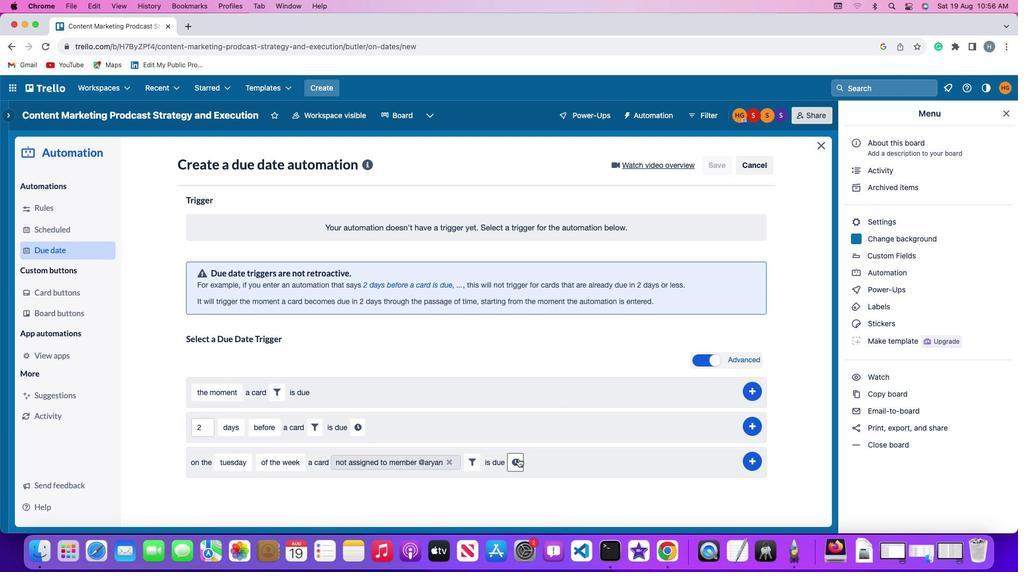 
Action: Mouse moved to (554, 458)
Screenshot: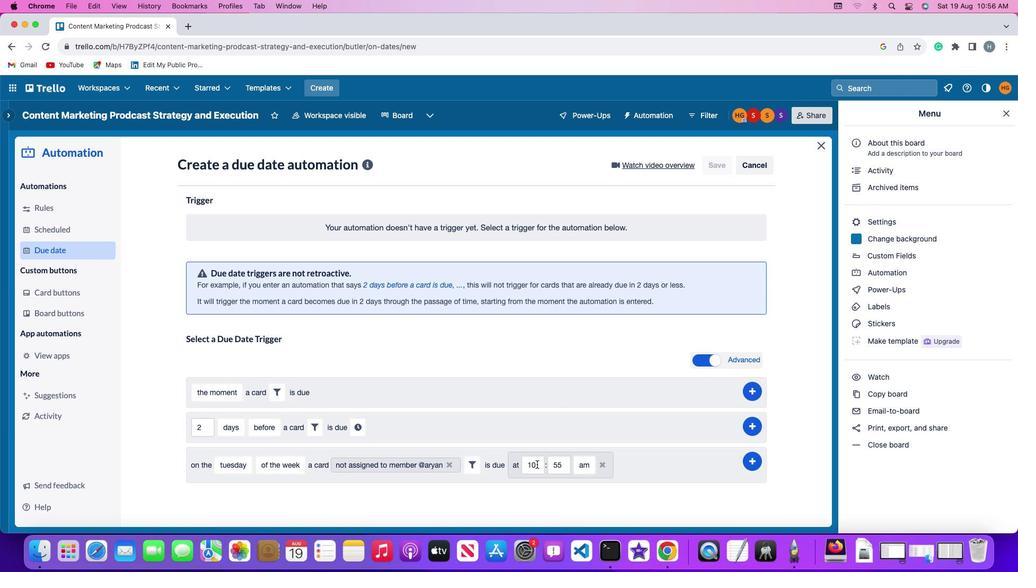 
Action: Mouse pressed left at (554, 458)
Screenshot: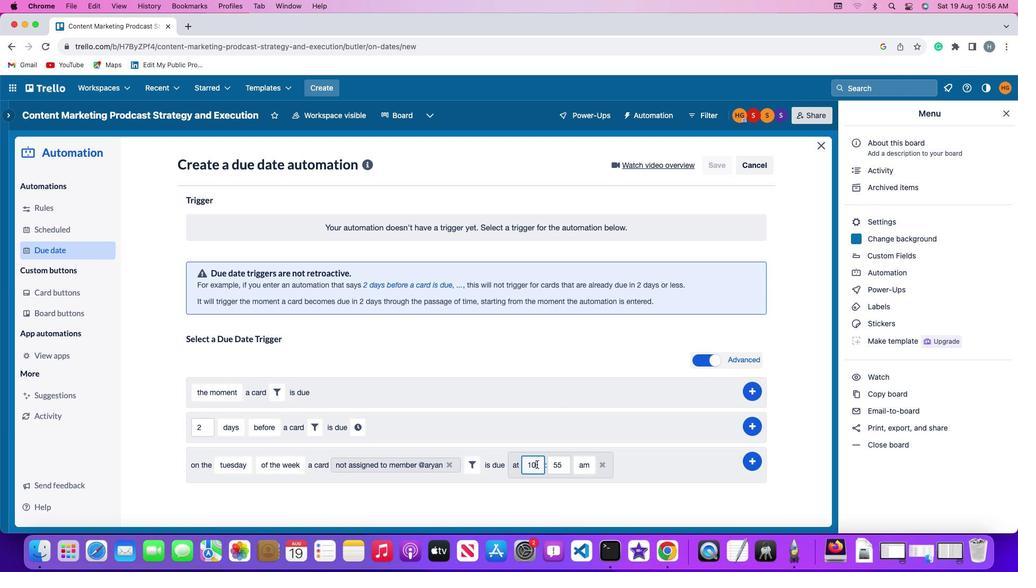 
Action: Mouse moved to (557, 457)
Screenshot: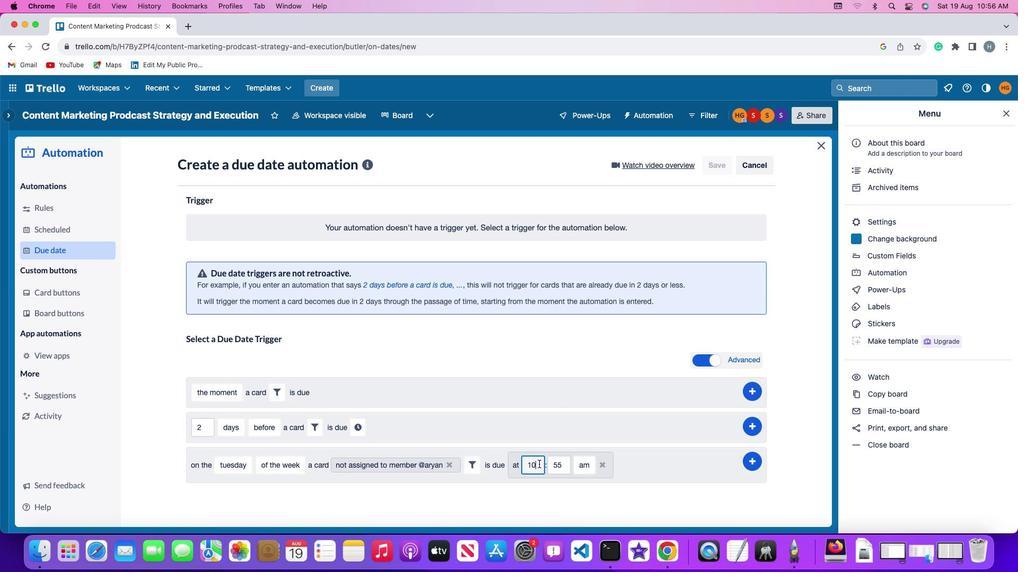 
Action: Key pressed Key.backspace'1'
Screenshot: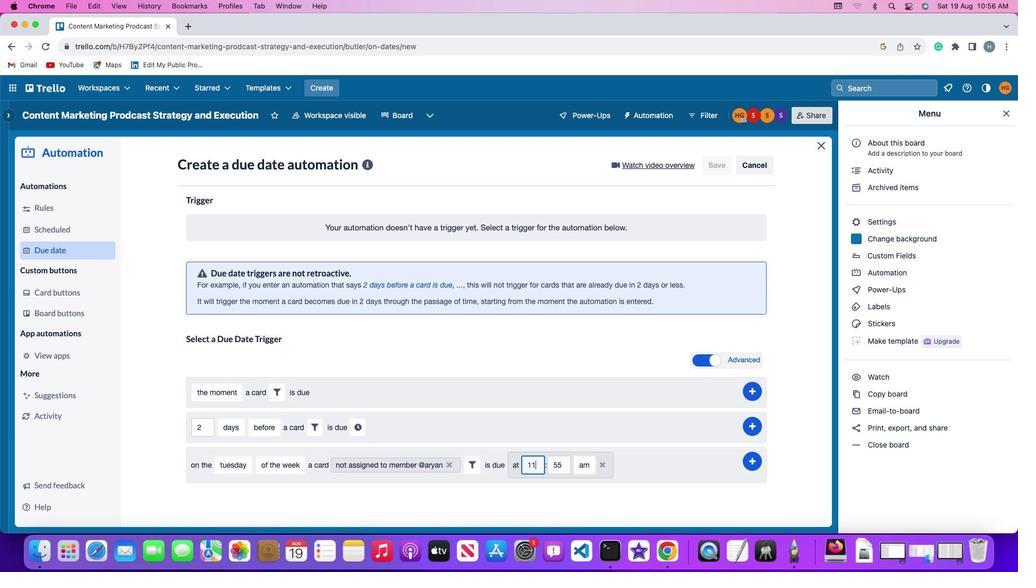 
Action: Mouse moved to (583, 458)
Screenshot: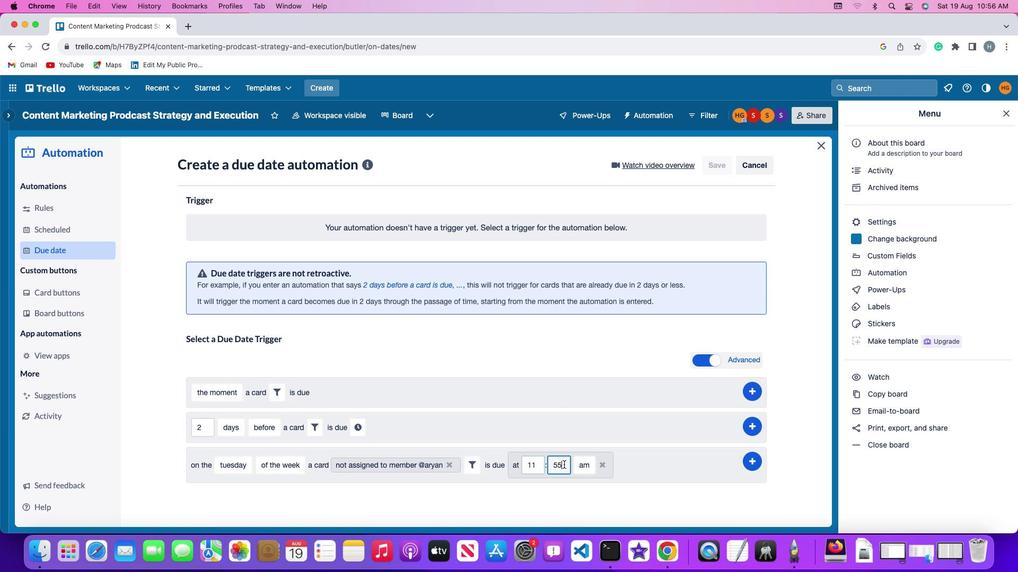 
Action: Mouse pressed left at (583, 458)
Screenshot: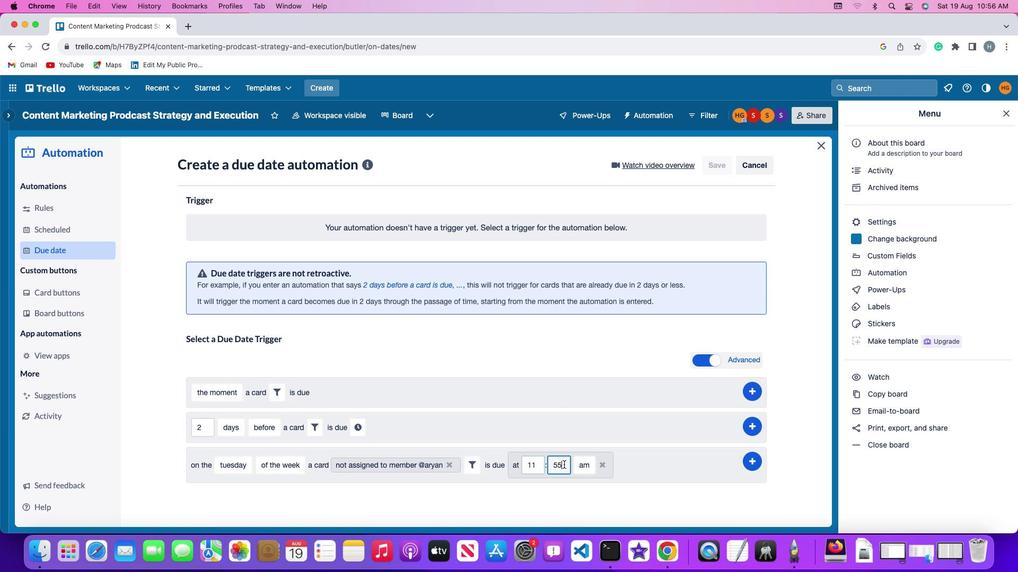 
Action: Key pressed Key.backspaceKey.backspace'0''0'
Screenshot: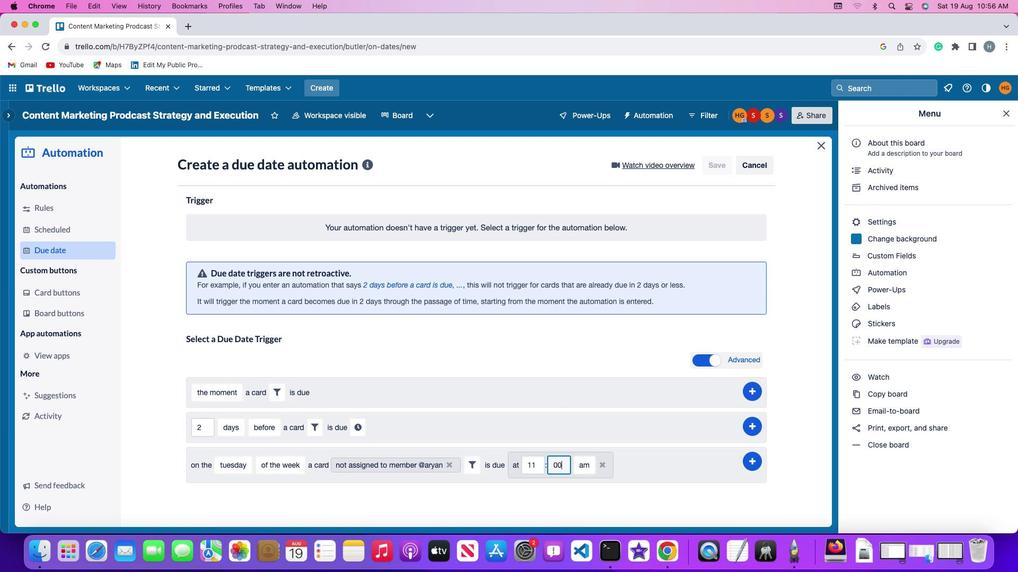 
Action: Mouse moved to (606, 457)
Screenshot: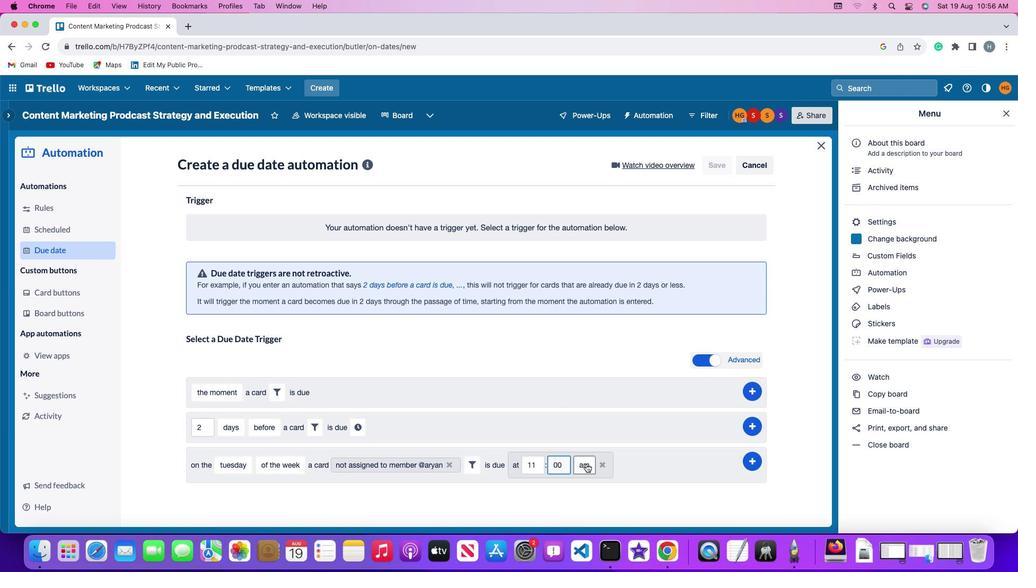 
Action: Mouse pressed left at (606, 457)
Screenshot: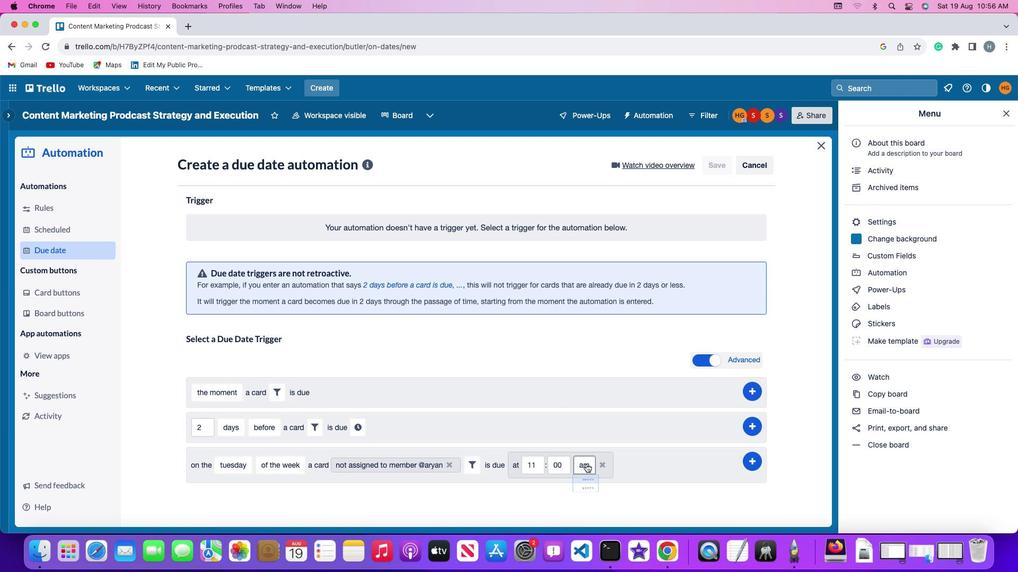 
Action: Mouse moved to (607, 473)
Screenshot: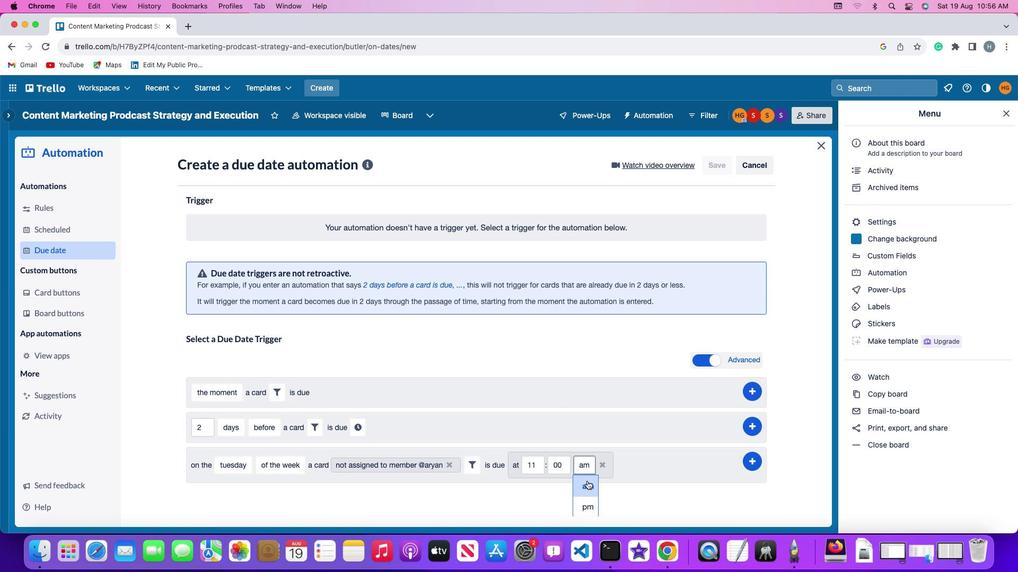 
Action: Mouse pressed left at (607, 473)
Screenshot: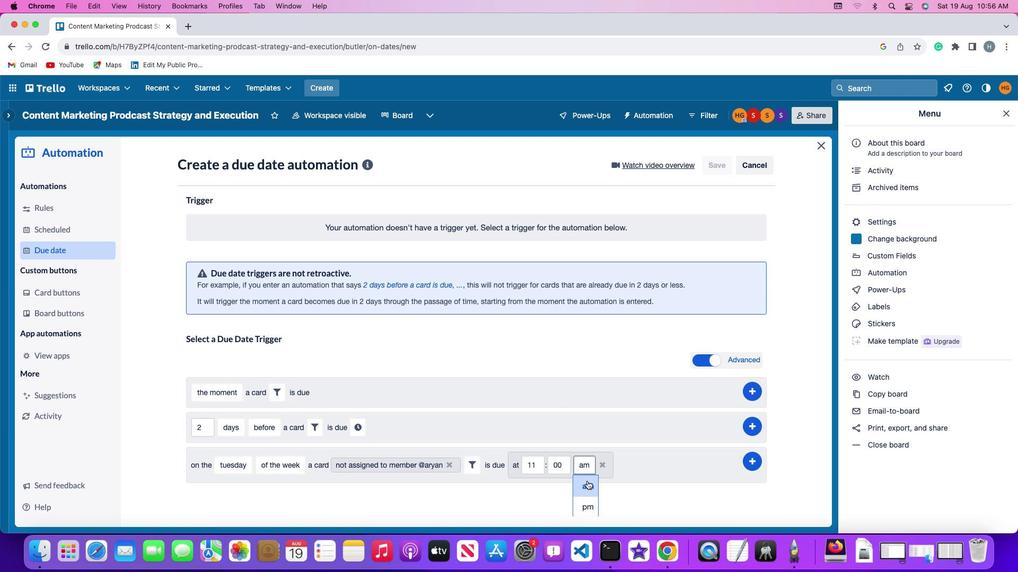 
Action: Mouse moved to (785, 453)
Screenshot: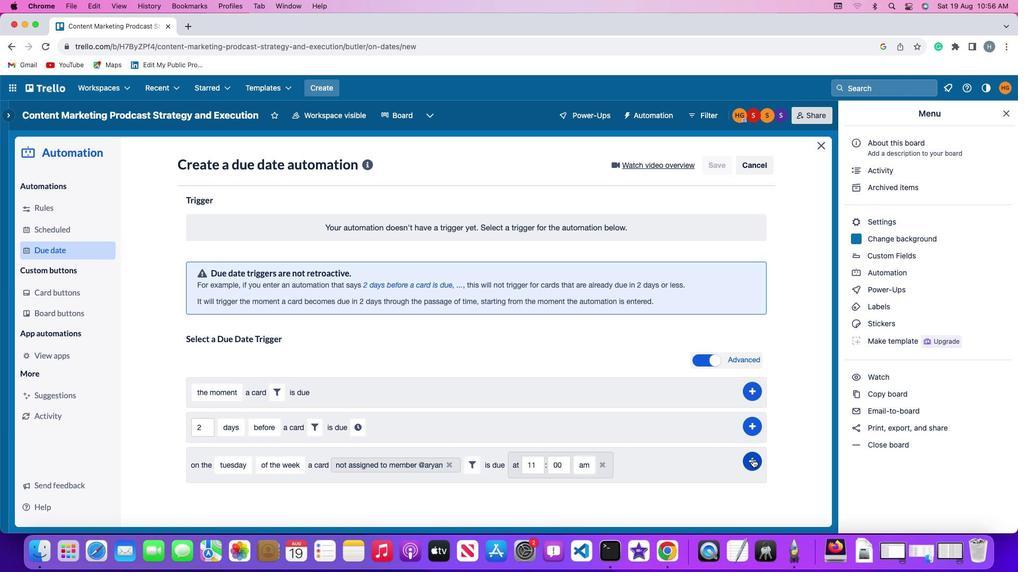 
Action: Mouse pressed left at (785, 453)
Screenshot: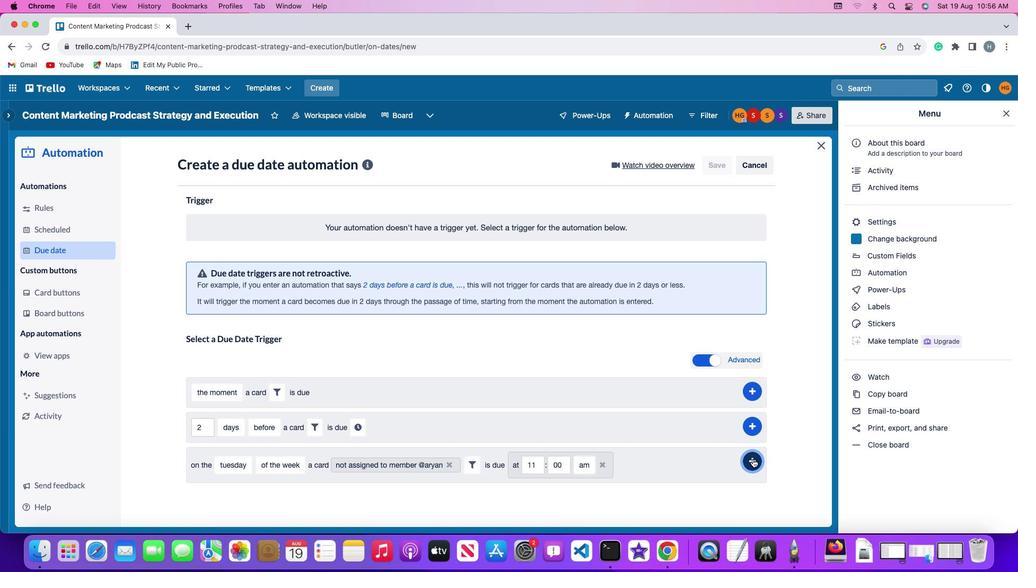 
Action: Mouse moved to (839, 378)
Screenshot: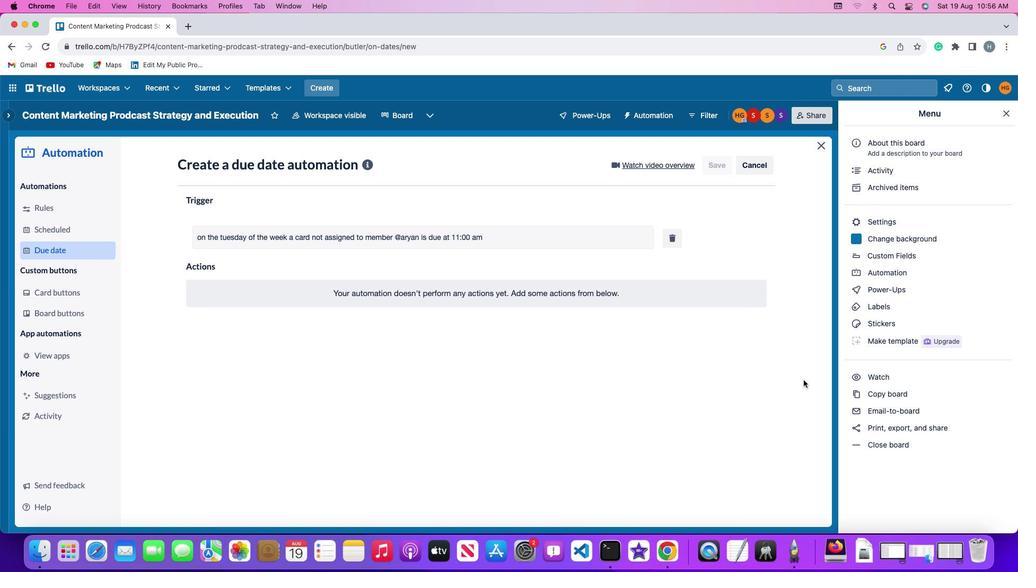 
